 Task: Assign Issue Issue0000000215 to Sprint Sprint0000000129 in Scrum Project Project0000000043 in Jira. Assign Issue Issue0000000216 to Sprint Sprint0000000130 in Scrum Project Project0000000044 in Jira. Assign Issue Issue0000000217 to Sprint Sprint0000000130 in Scrum Project Project0000000044 in Jira. Assign Issue Issue0000000218 to Sprint Sprint0000000131 in Scrum Project Project0000000044 in Jira. Assign Issue Issue0000000219 to Sprint Sprint0000000131 in Scrum Project Project0000000044 in Jira
Action: Mouse moved to (1269, 604)
Screenshot: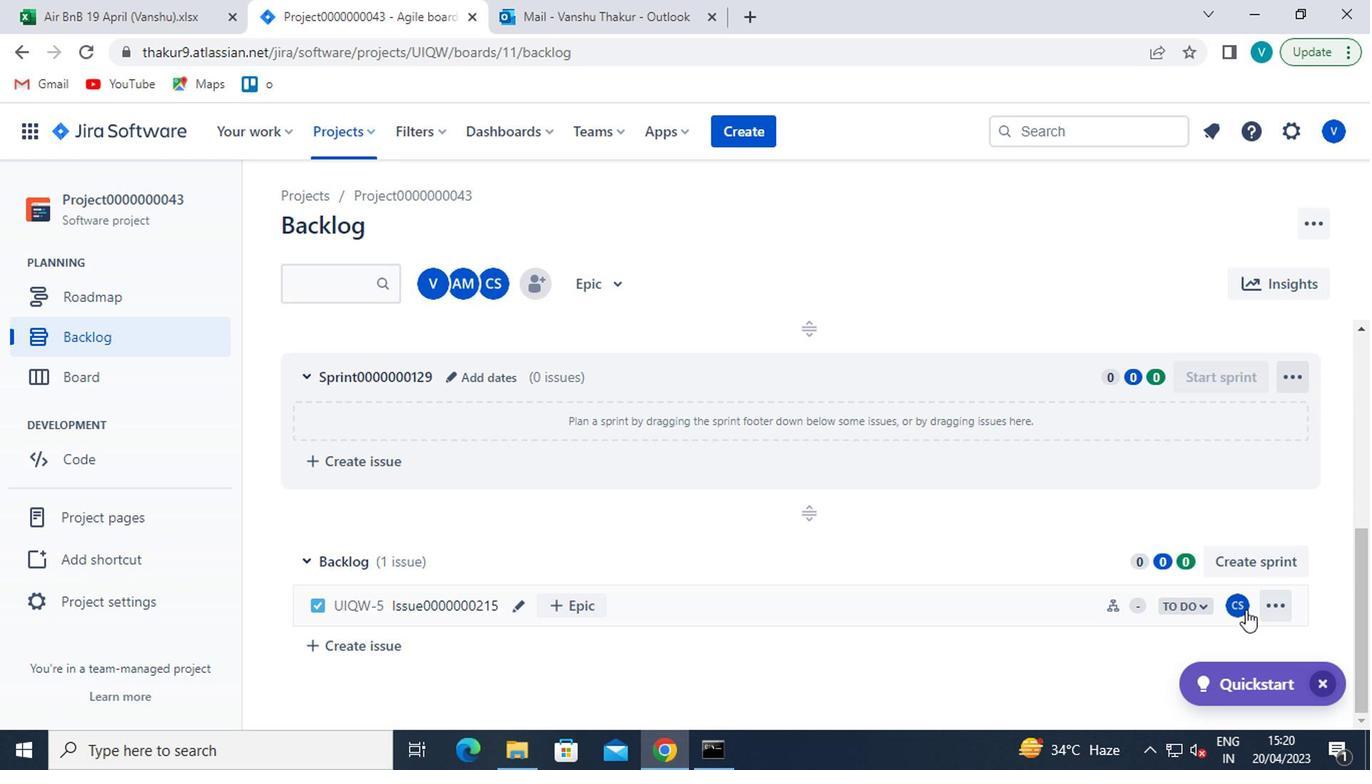
Action: Mouse pressed left at (1269, 604)
Screenshot: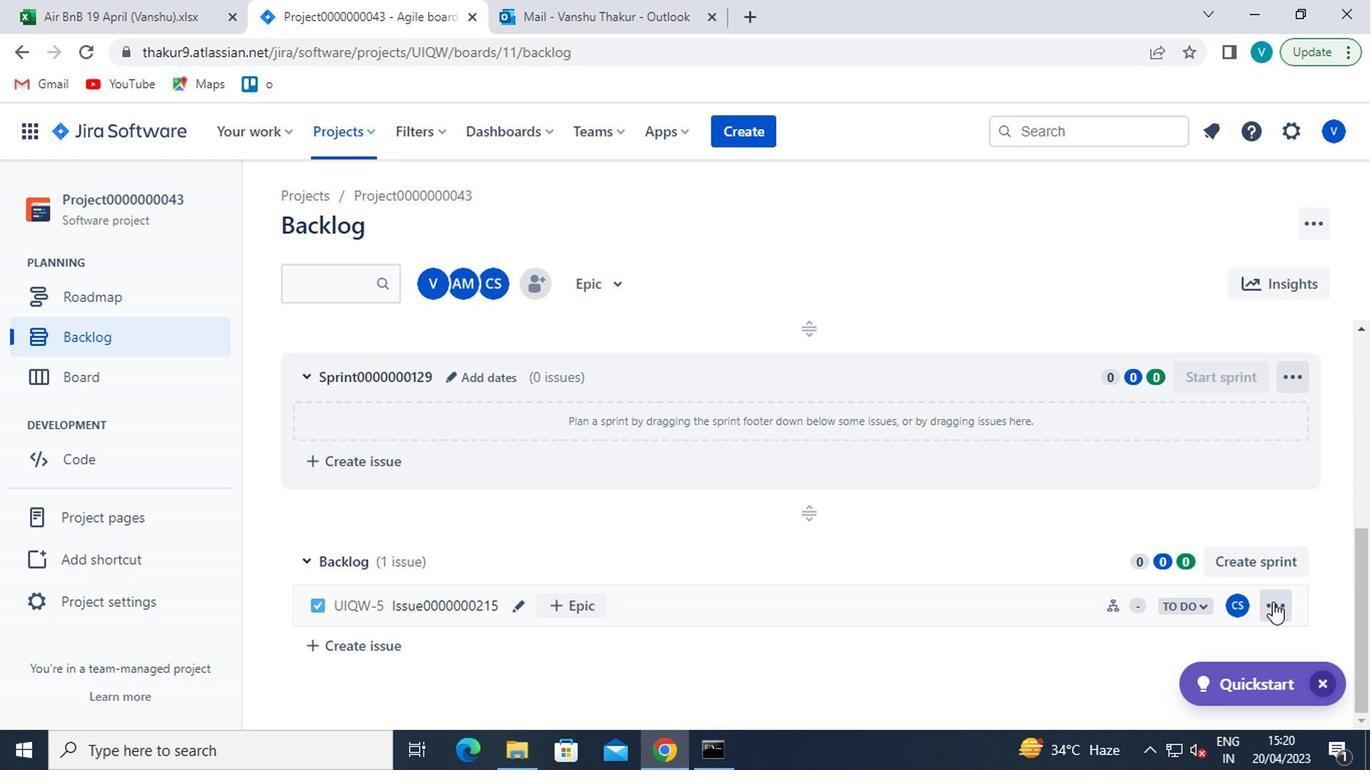 
Action: Mouse moved to (1242, 529)
Screenshot: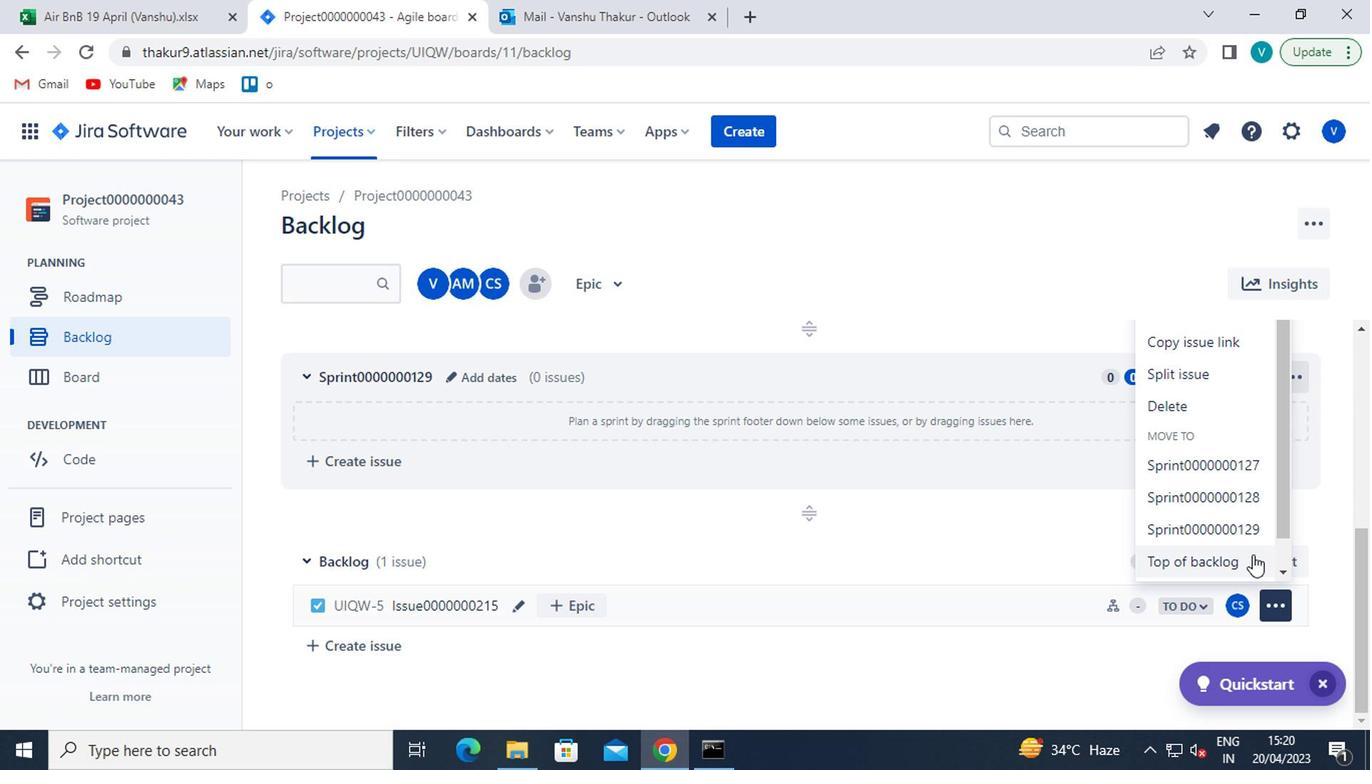 
Action: Mouse pressed left at (1242, 529)
Screenshot: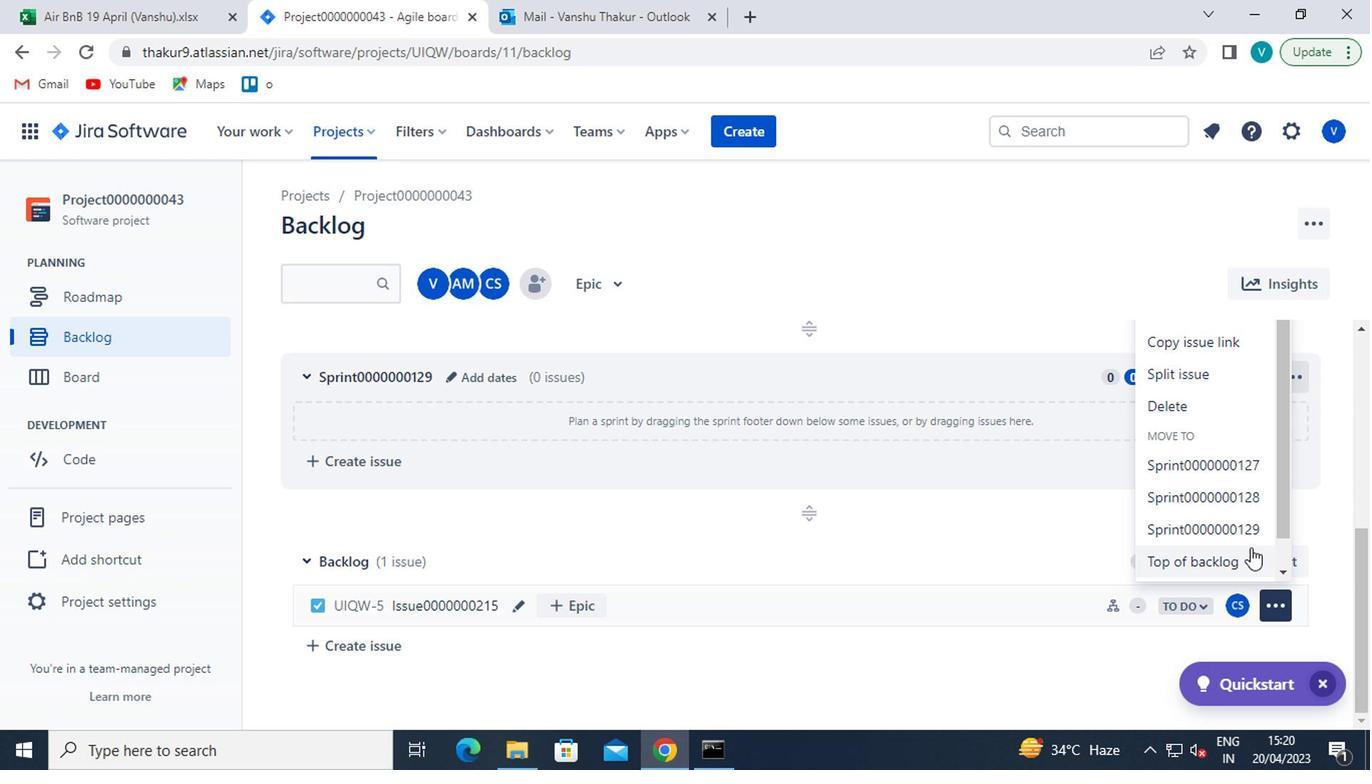 
Action: Mouse moved to (352, 134)
Screenshot: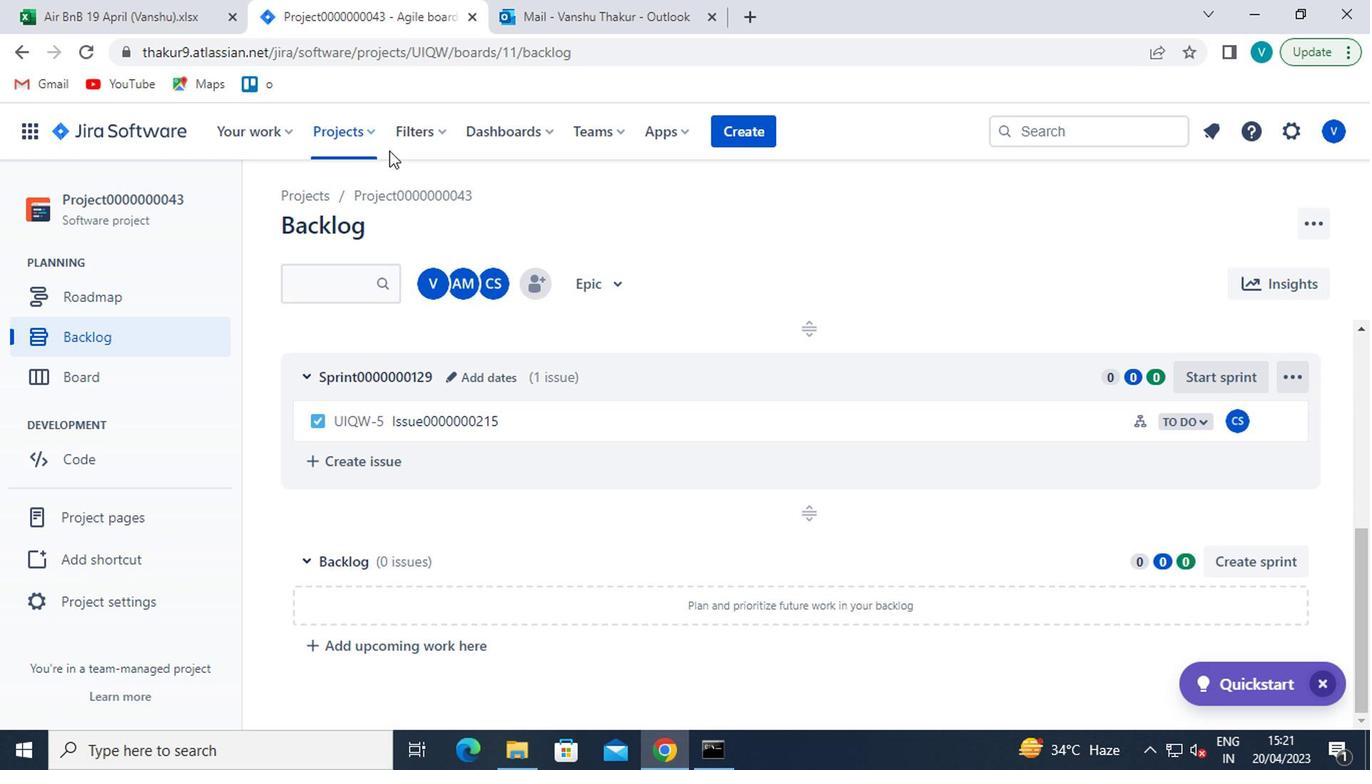 
Action: Mouse pressed left at (352, 134)
Screenshot: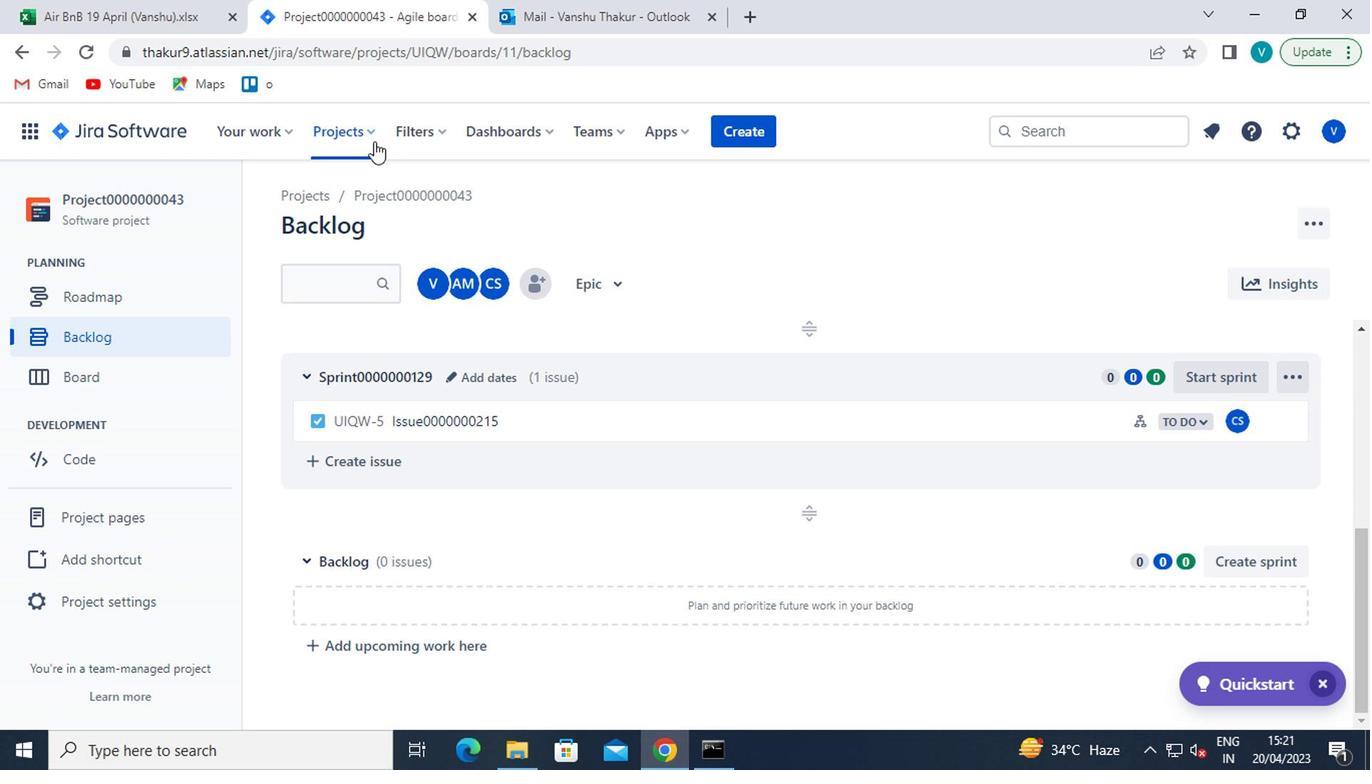 
Action: Mouse moved to (427, 259)
Screenshot: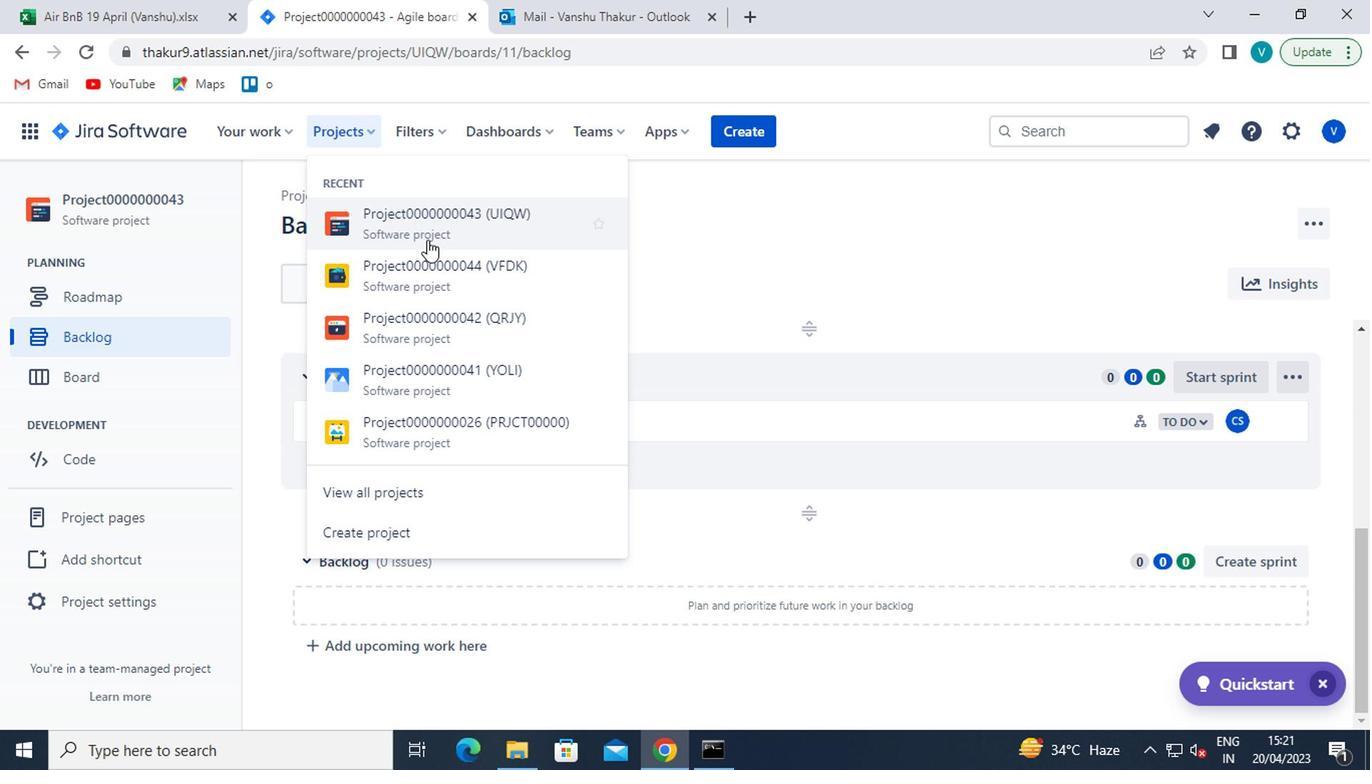 
Action: Mouse pressed left at (427, 259)
Screenshot: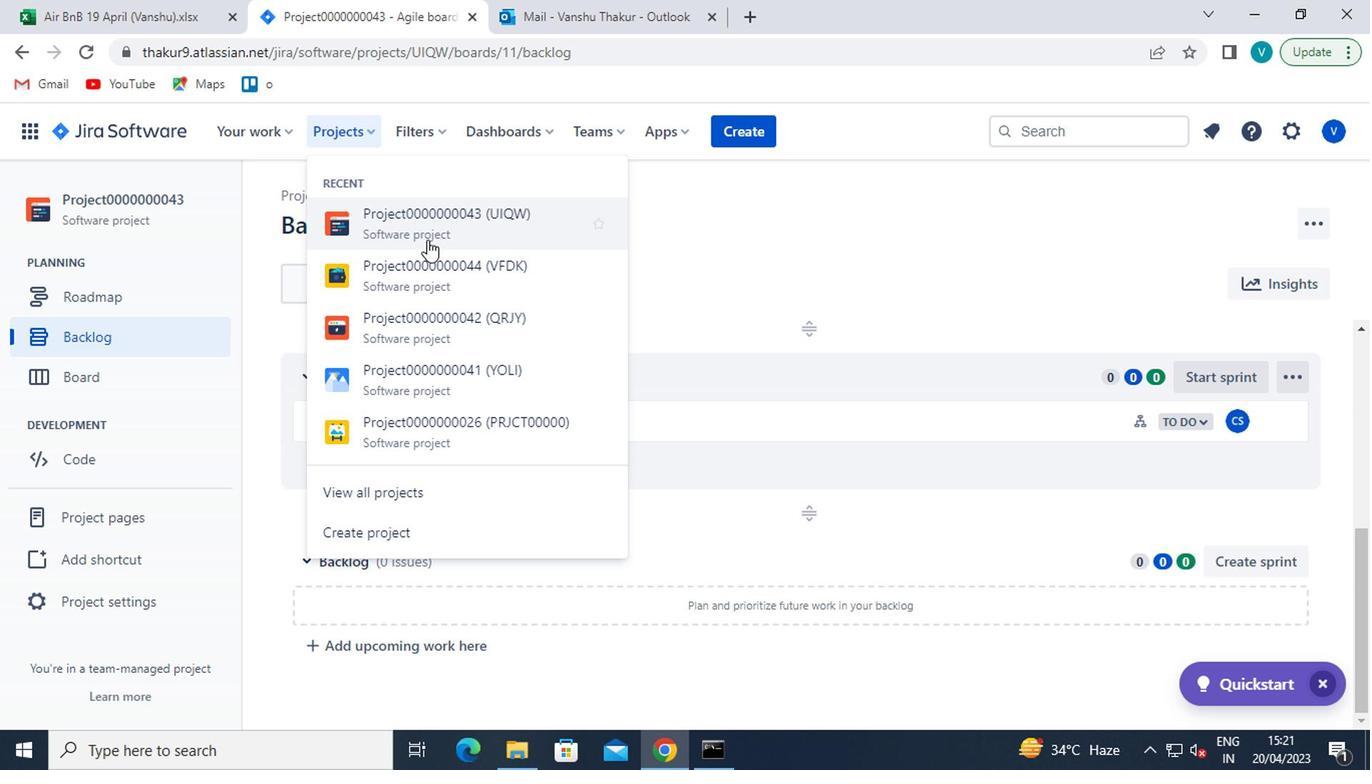 
Action: Mouse moved to (113, 332)
Screenshot: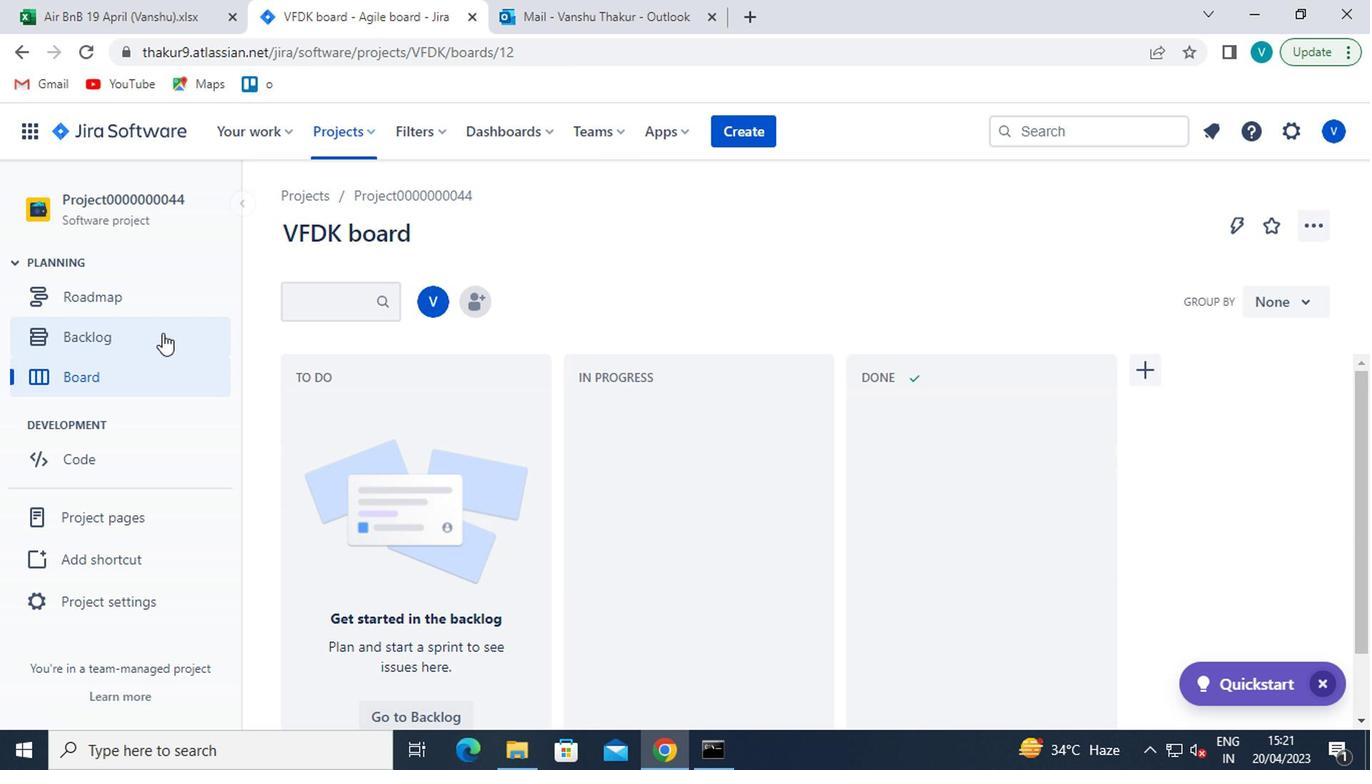 
Action: Mouse pressed left at (113, 332)
Screenshot: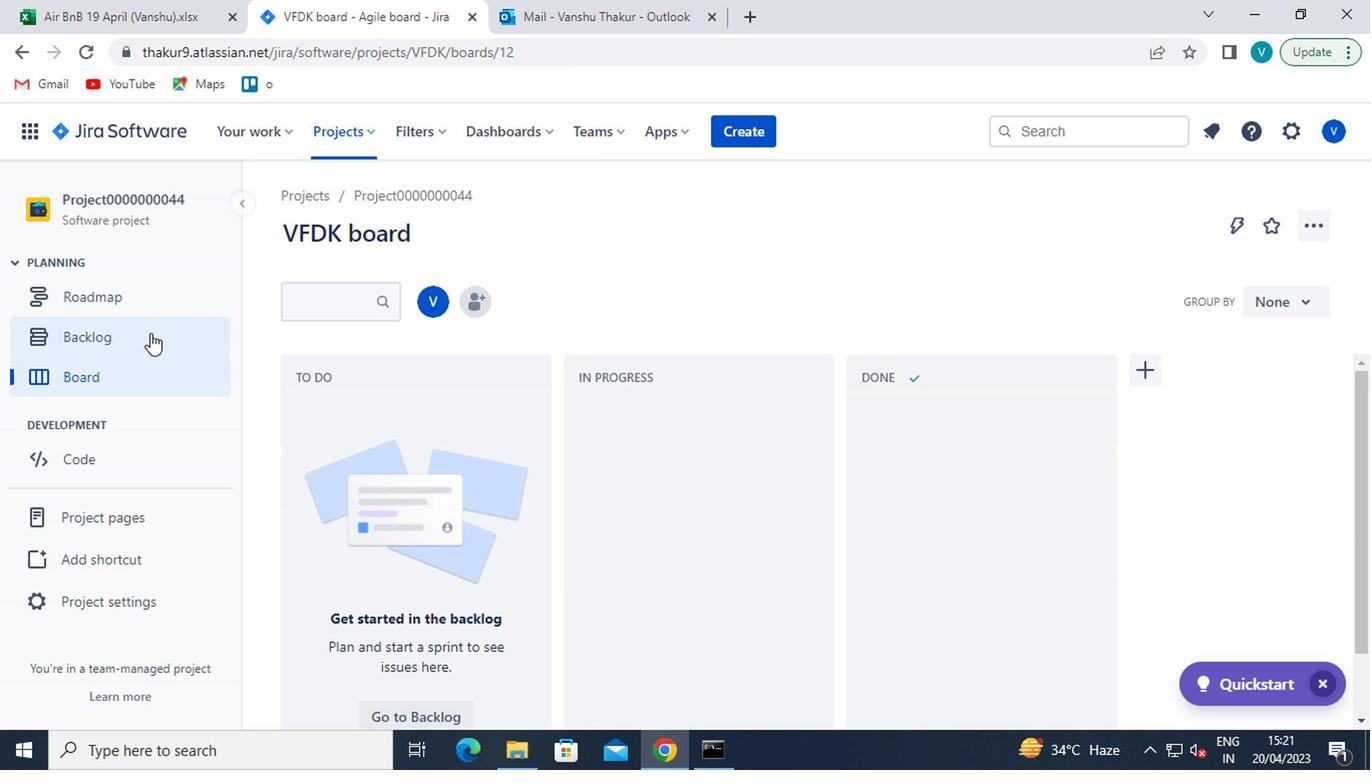 
Action: Mouse moved to (411, 393)
Screenshot: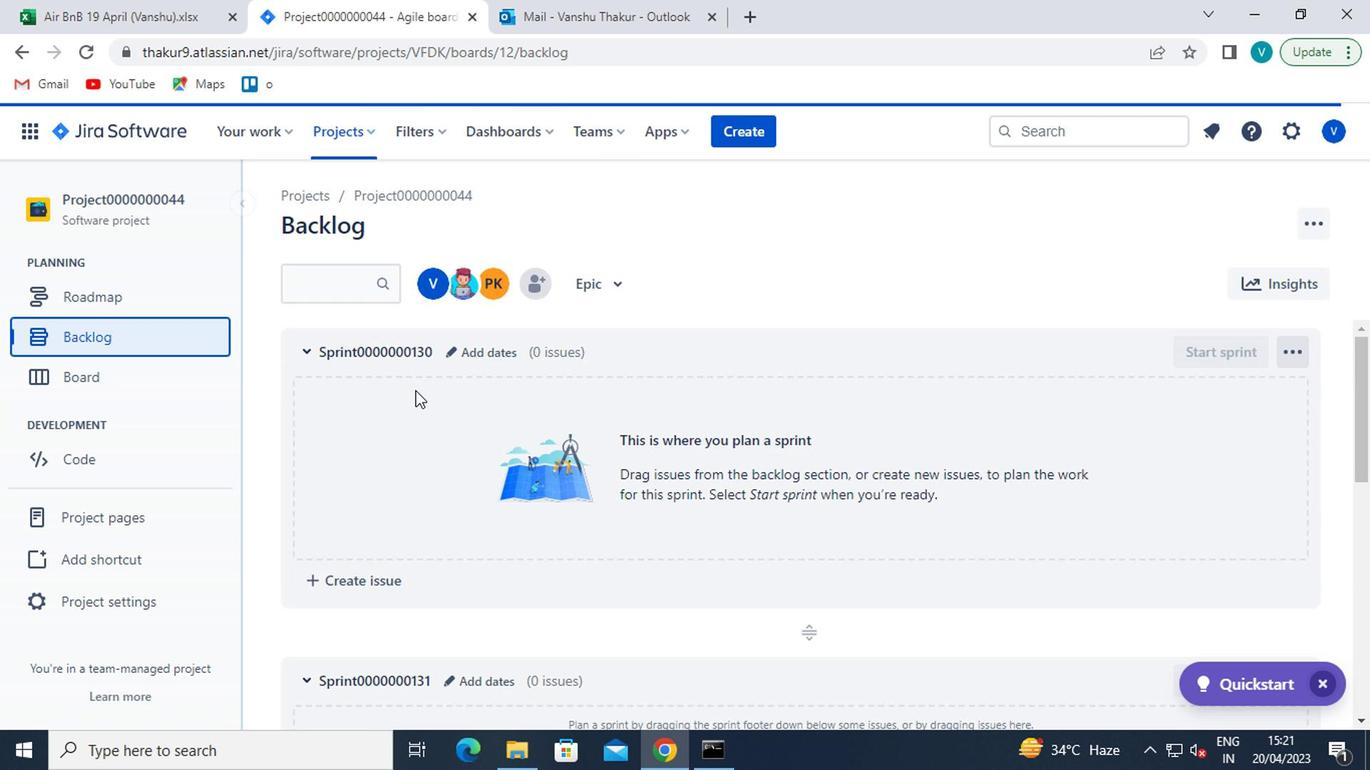 
Action: Mouse scrolled (411, 392) with delta (0, 0)
Screenshot: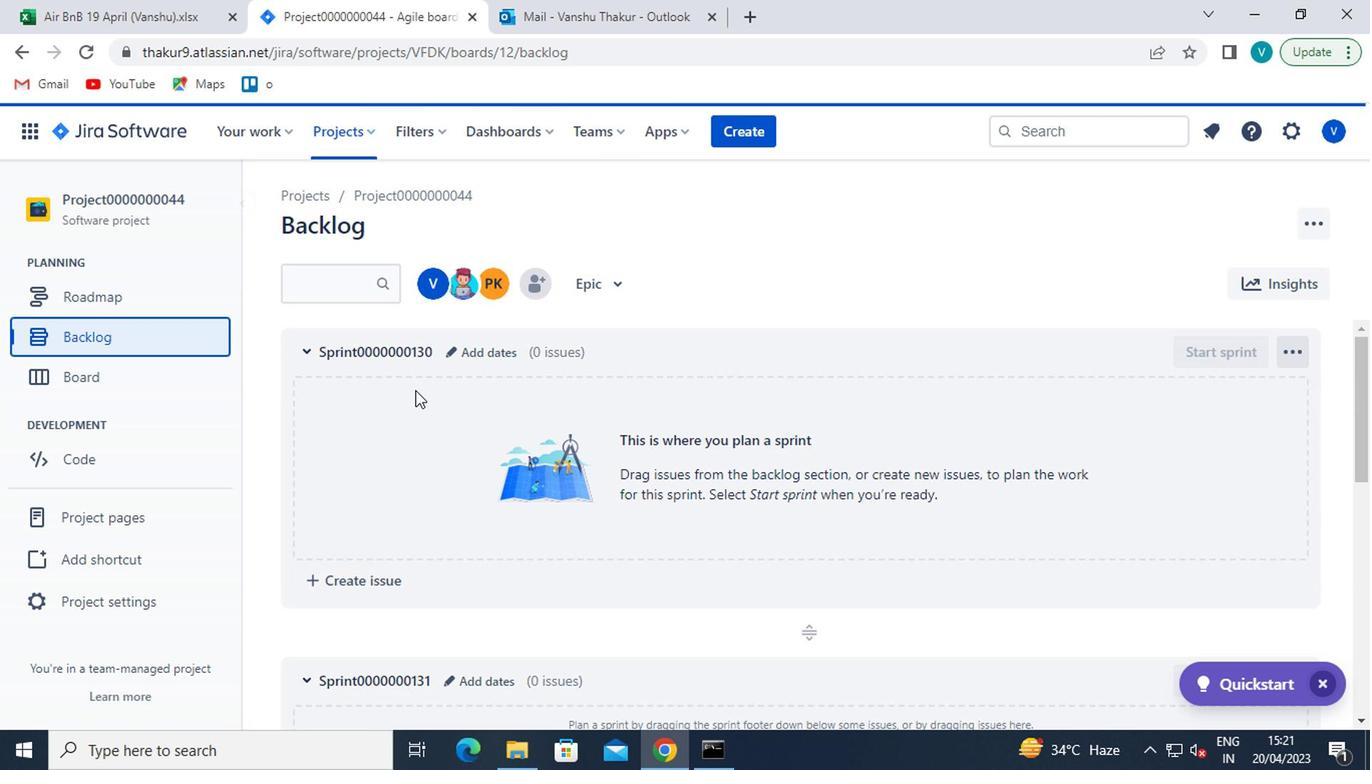 
Action: Mouse moved to (413, 395)
Screenshot: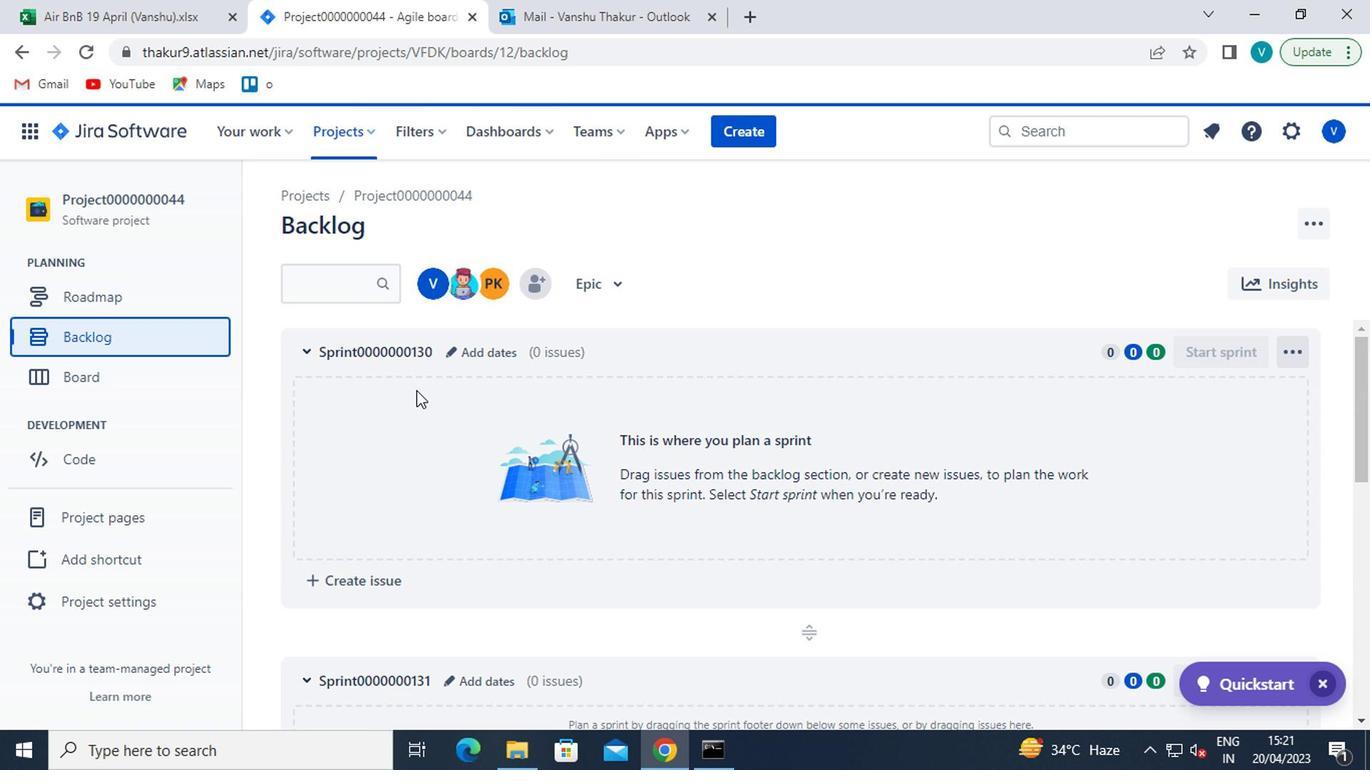 
Action: Mouse scrolled (413, 394) with delta (0, 0)
Screenshot: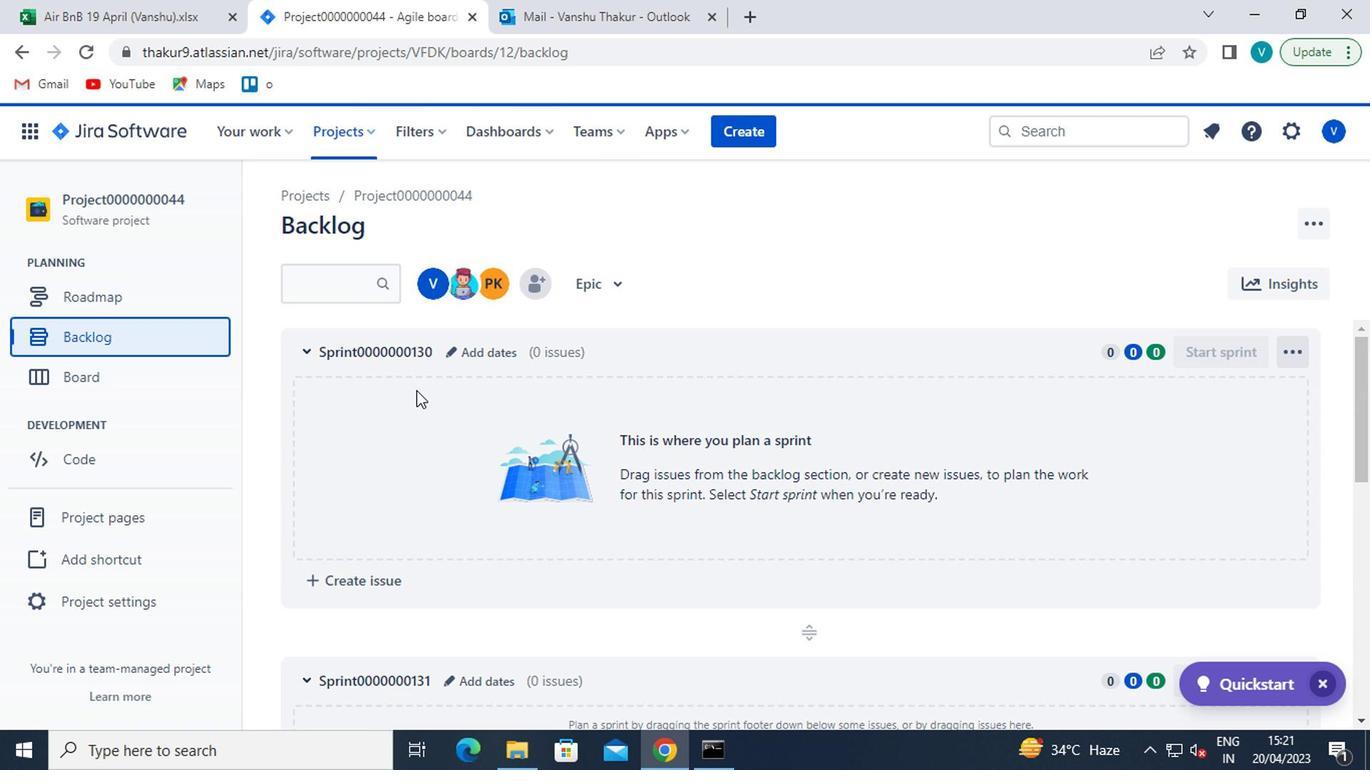 
Action: Mouse moved to (414, 396)
Screenshot: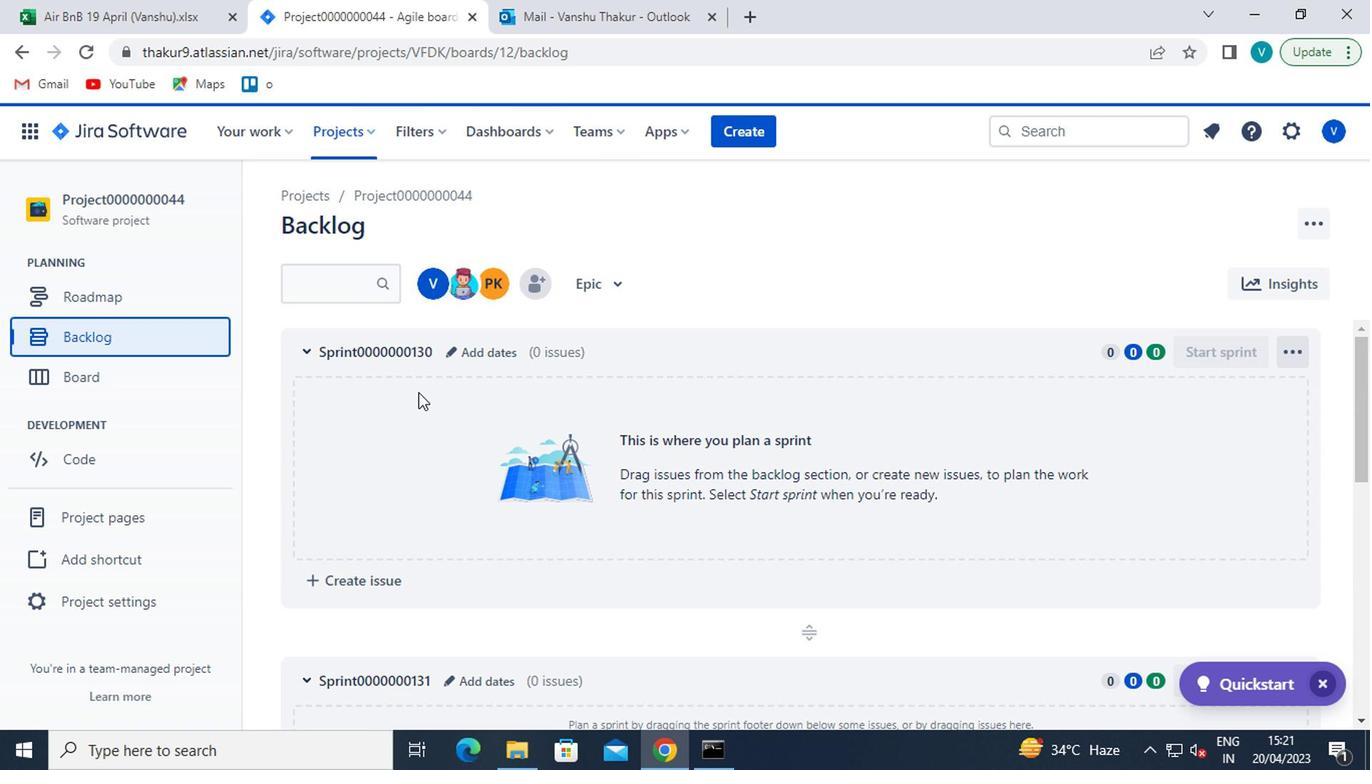 
Action: Mouse scrolled (414, 395) with delta (0, 0)
Screenshot: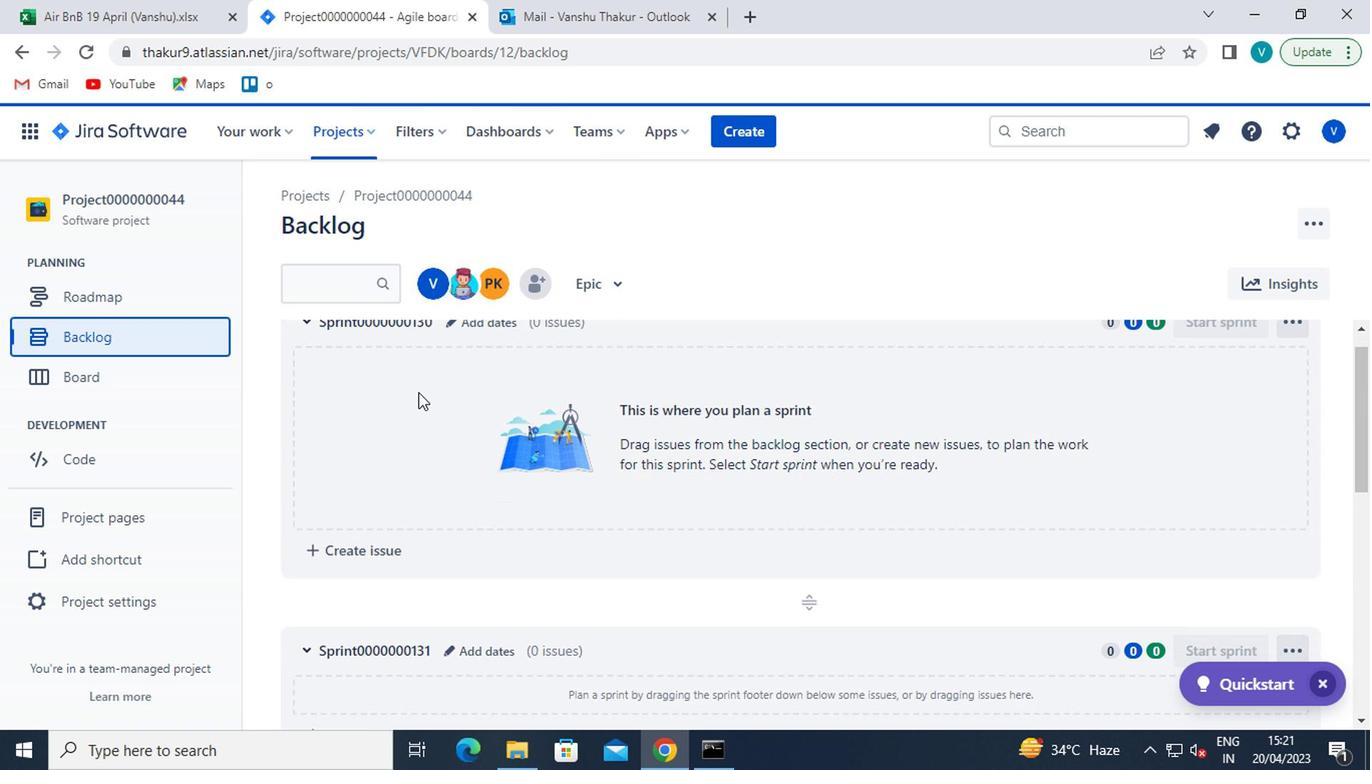 
Action: Mouse scrolled (414, 395) with delta (0, 0)
Screenshot: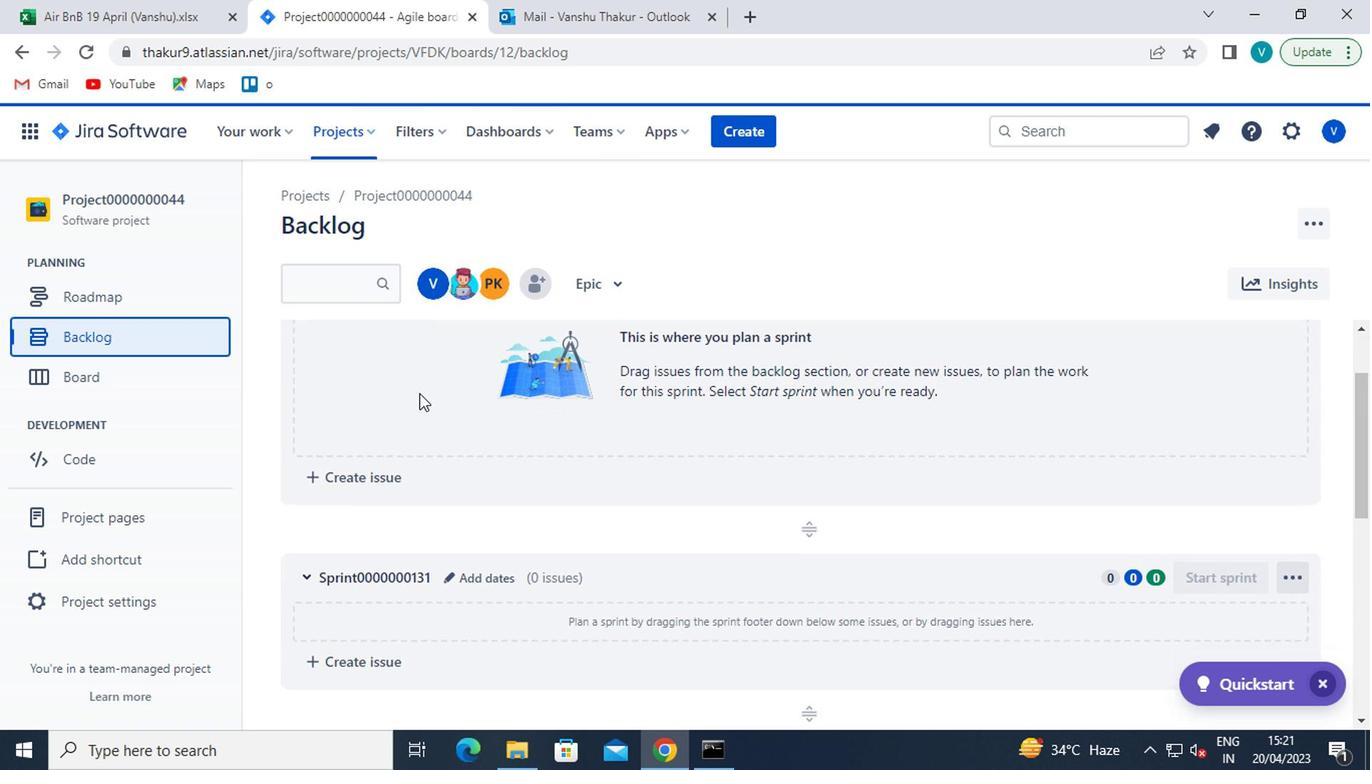 
Action: Mouse moved to (416, 396)
Screenshot: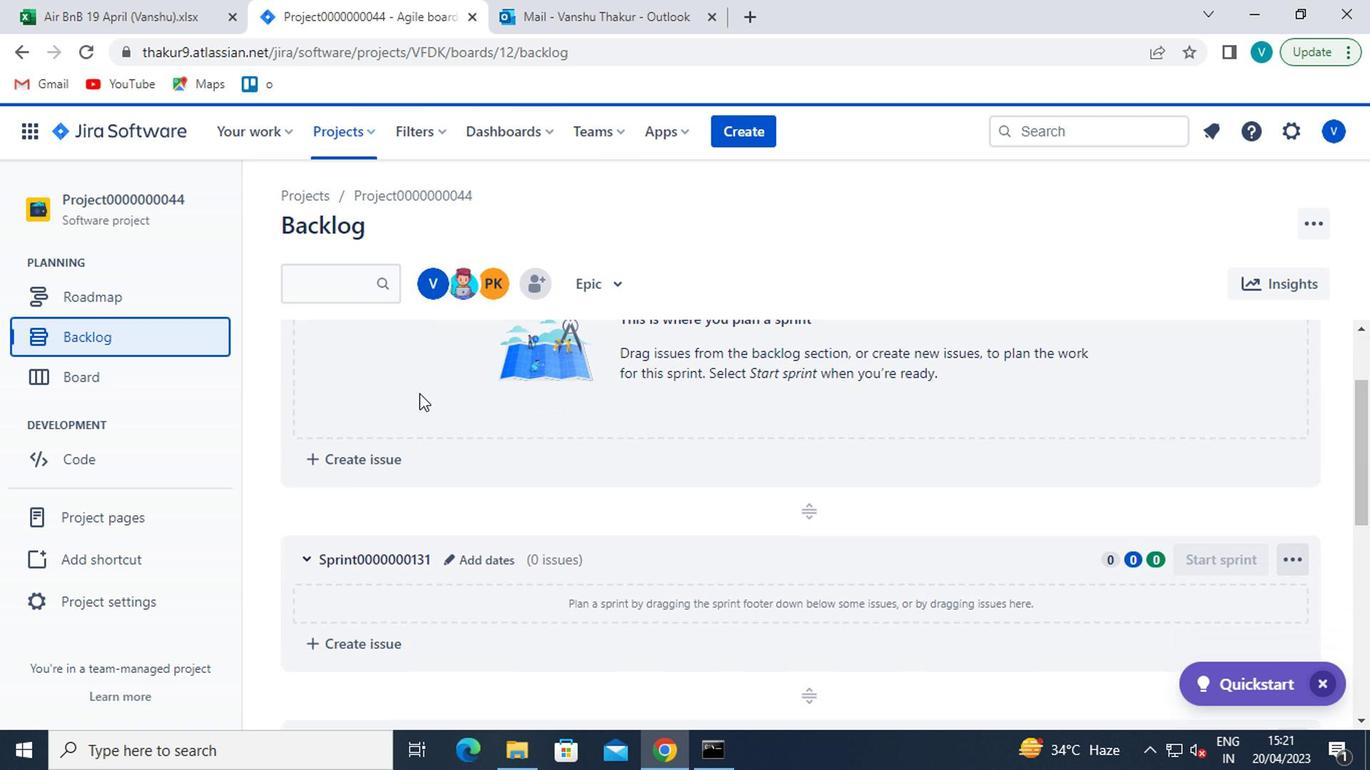 
Action: Mouse scrolled (416, 395) with delta (0, 0)
Screenshot: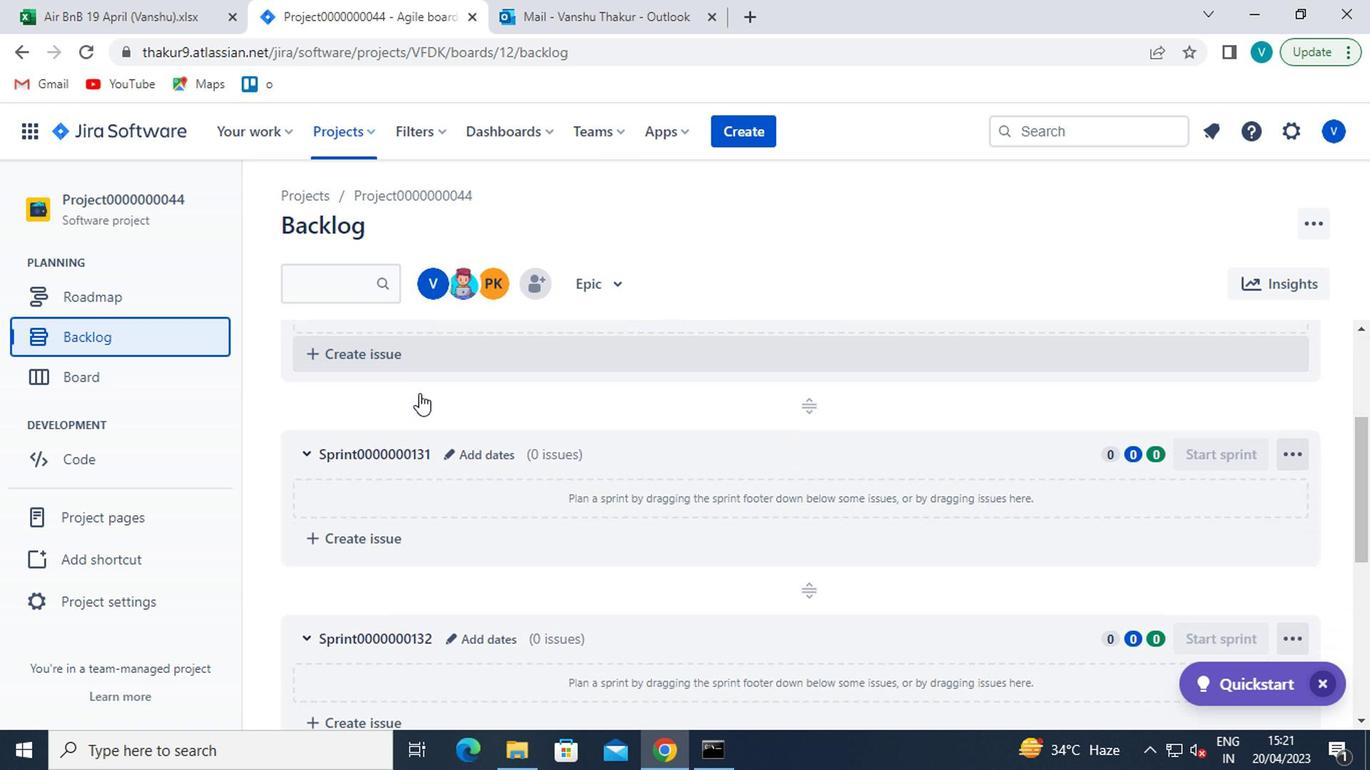 
Action: Mouse scrolled (416, 395) with delta (0, 0)
Screenshot: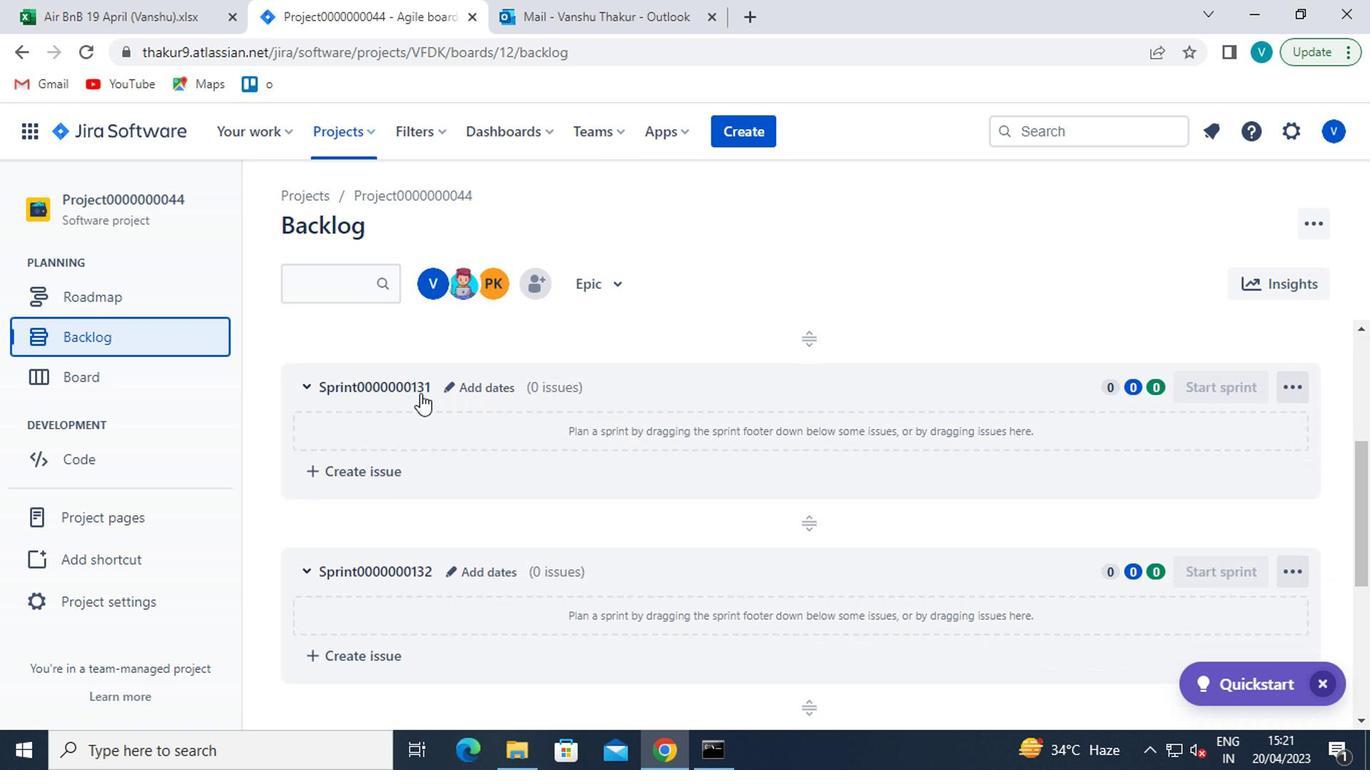 
Action: Mouse scrolled (416, 395) with delta (0, 0)
Screenshot: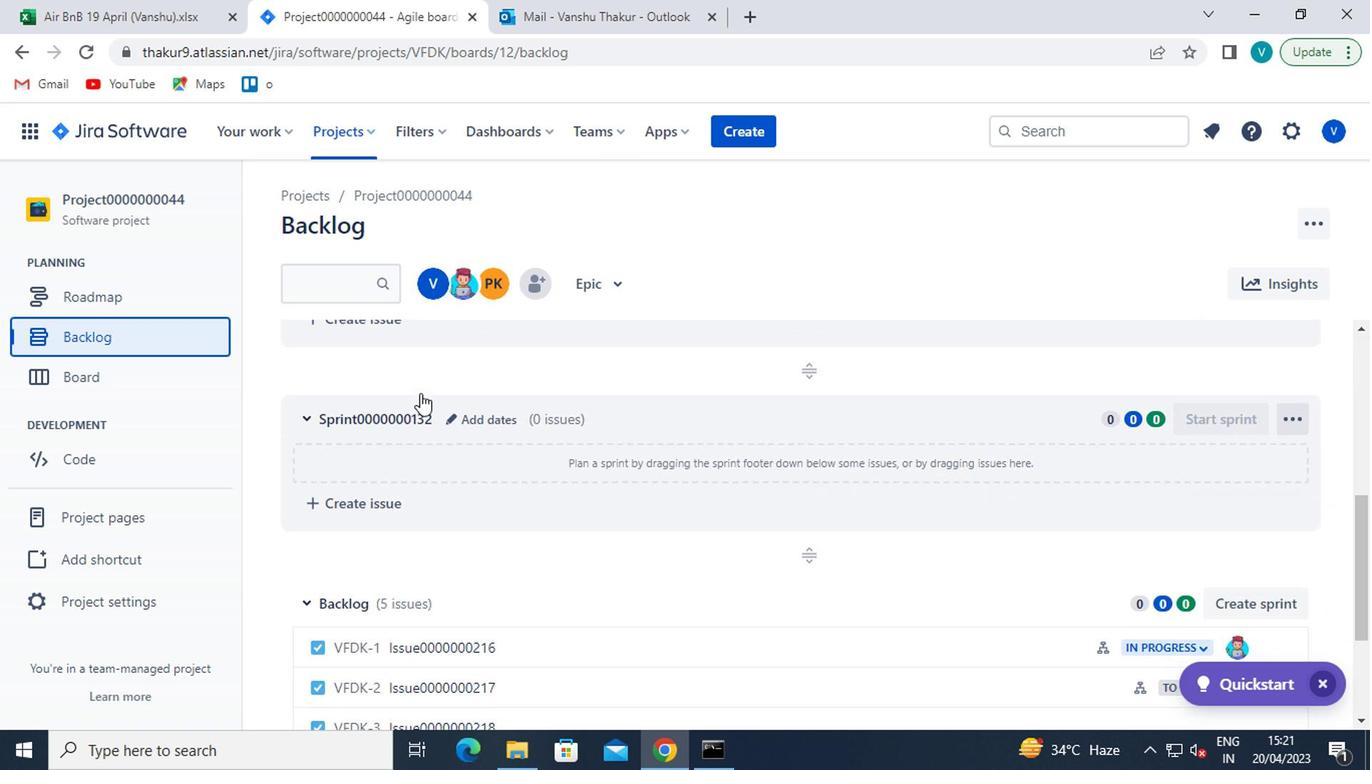 
Action: Mouse moved to (1276, 446)
Screenshot: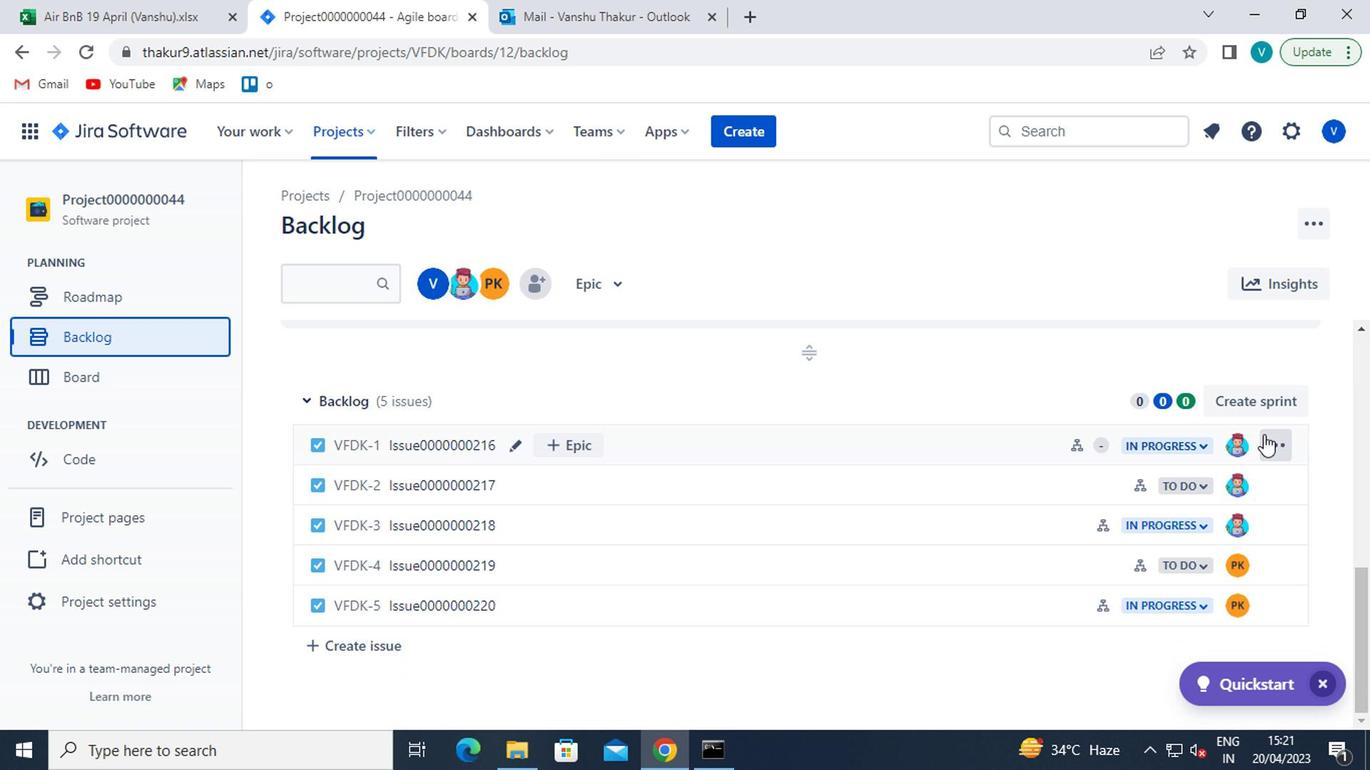 
Action: Mouse pressed left at (1276, 446)
Screenshot: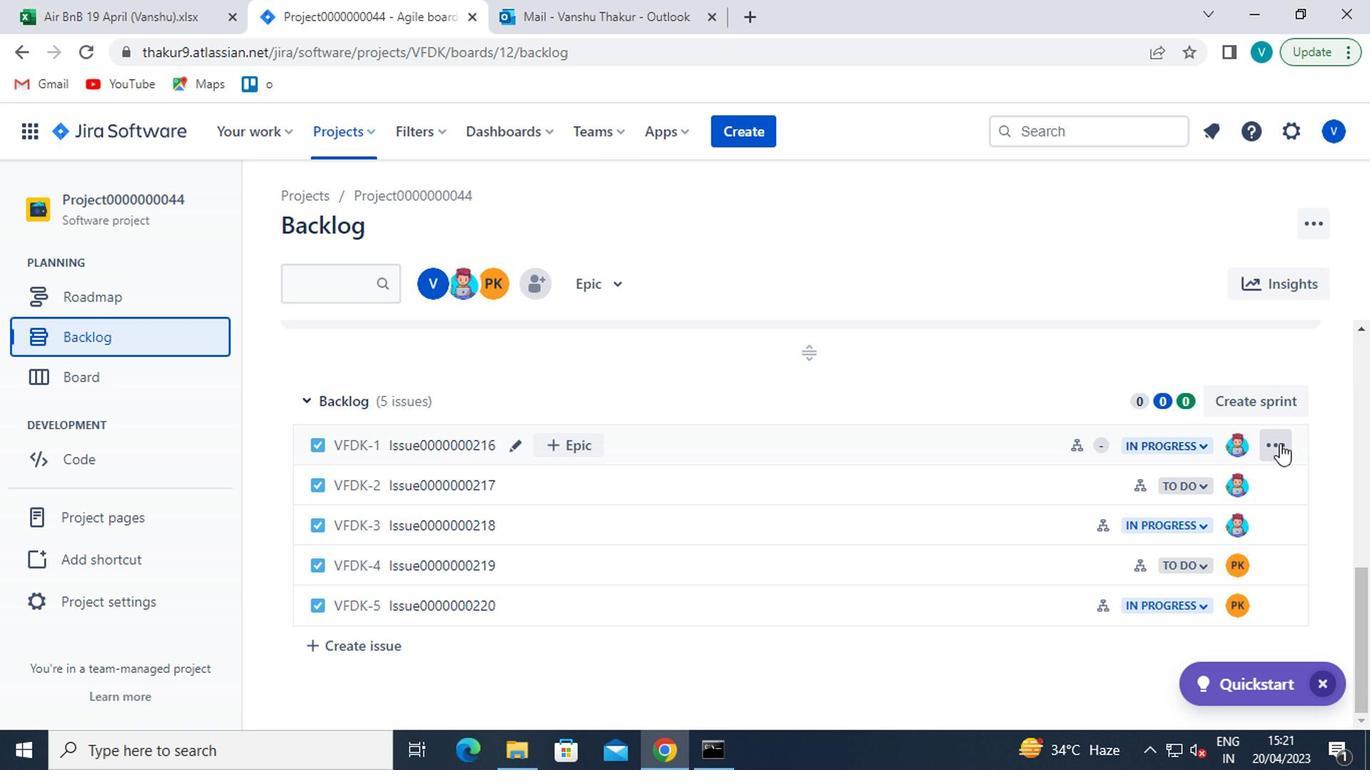 
Action: Mouse moved to (1244, 385)
Screenshot: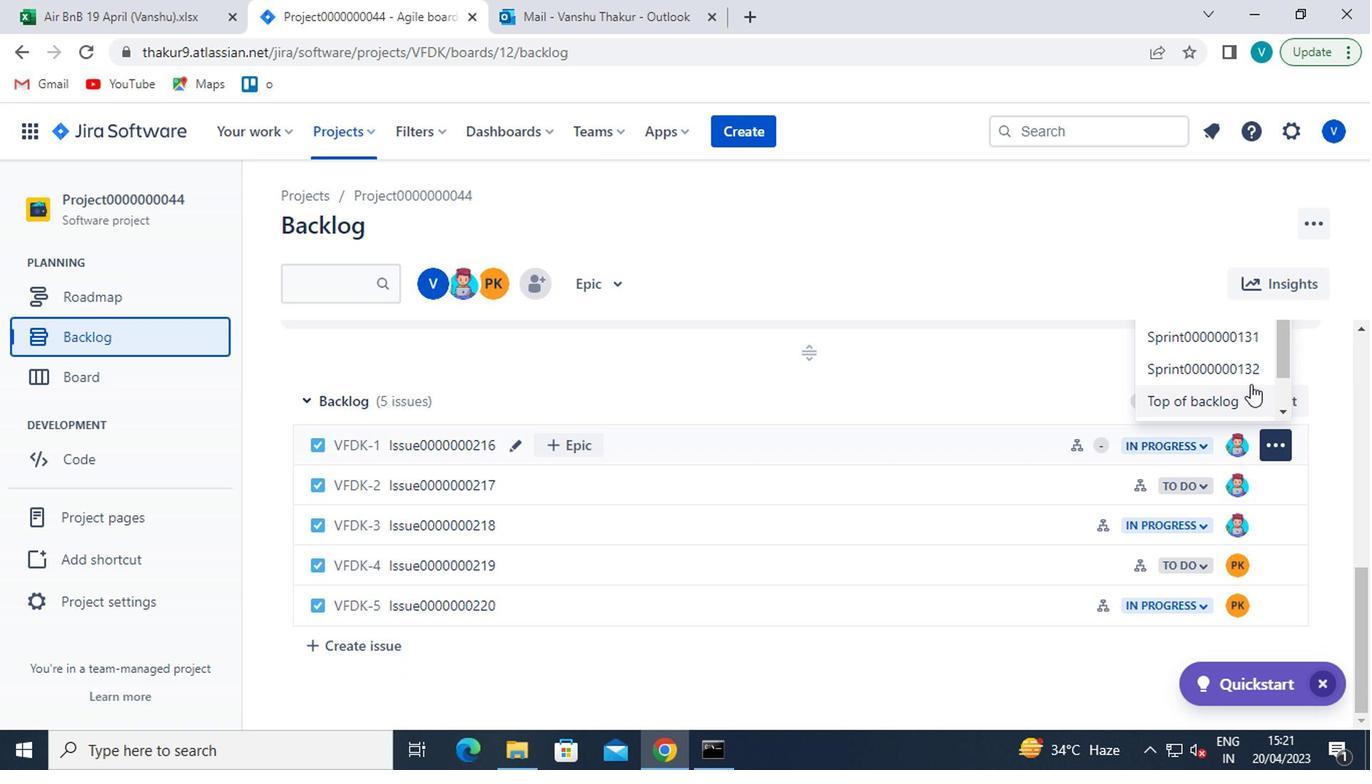 
Action: Mouse scrolled (1244, 386) with delta (0, 0)
Screenshot: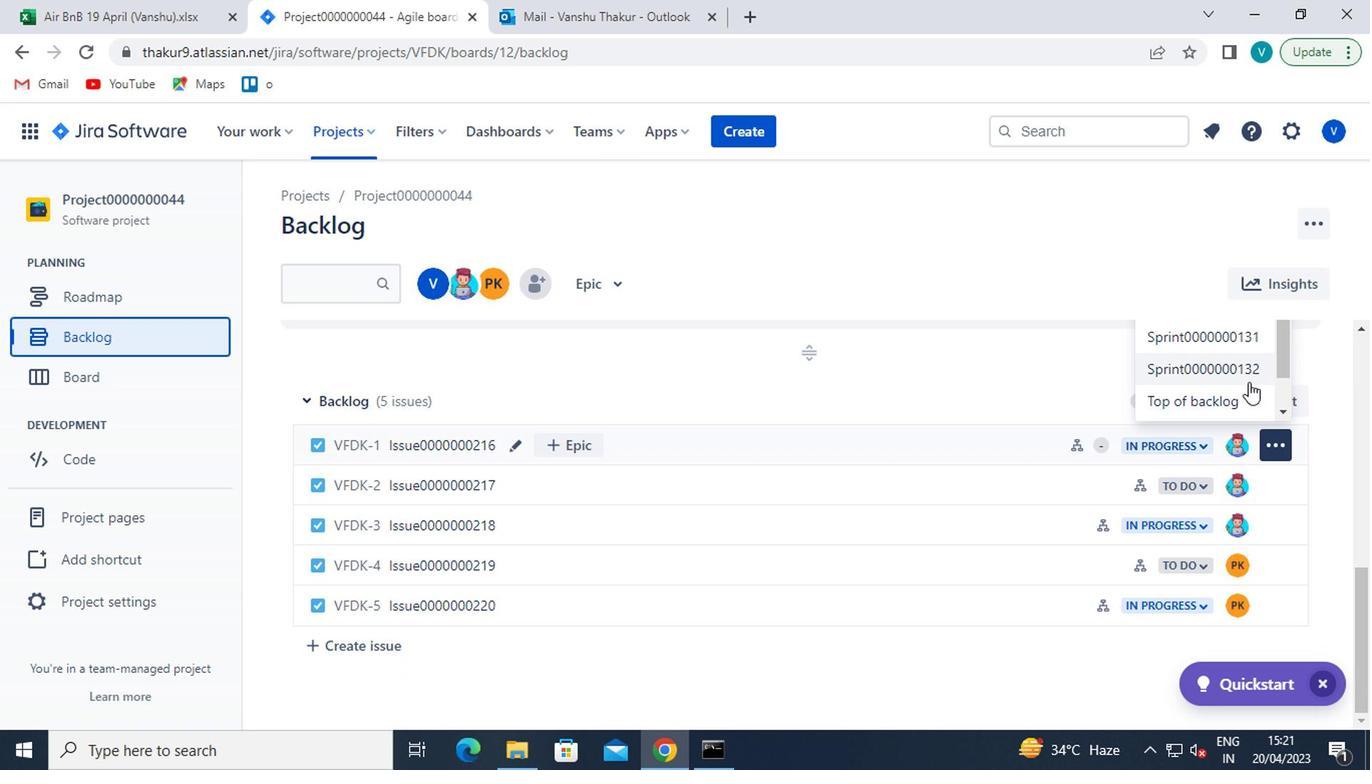 
Action: Mouse moved to (1234, 405)
Screenshot: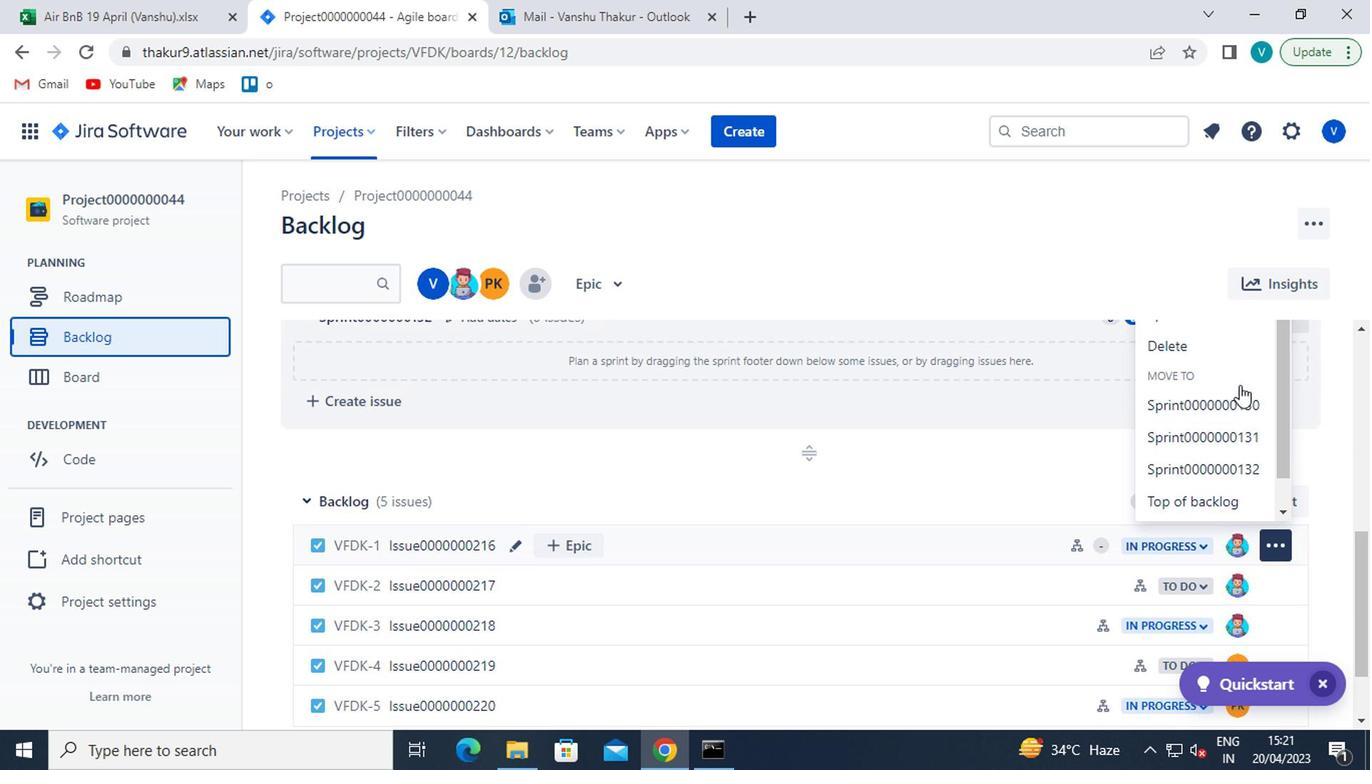 
Action: Mouse pressed left at (1234, 405)
Screenshot: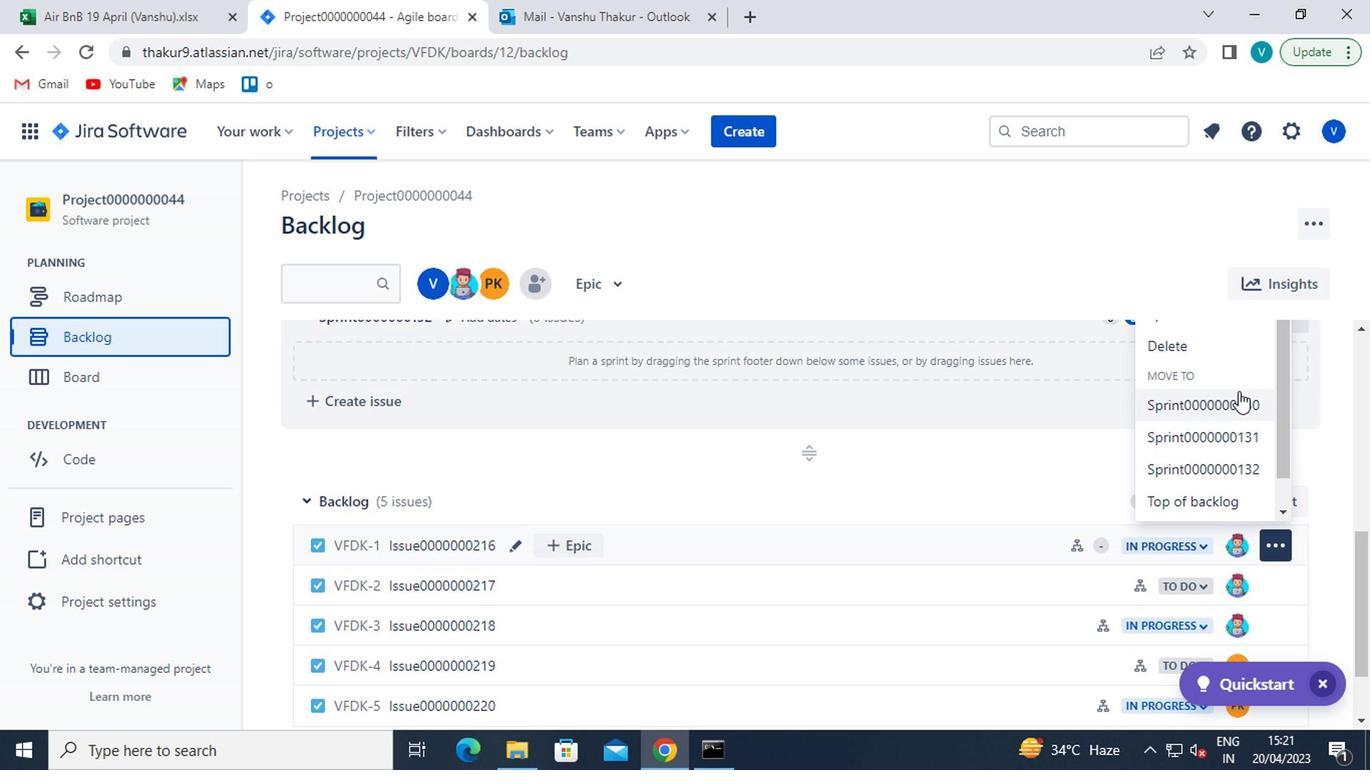 
Action: Mouse moved to (1276, 549)
Screenshot: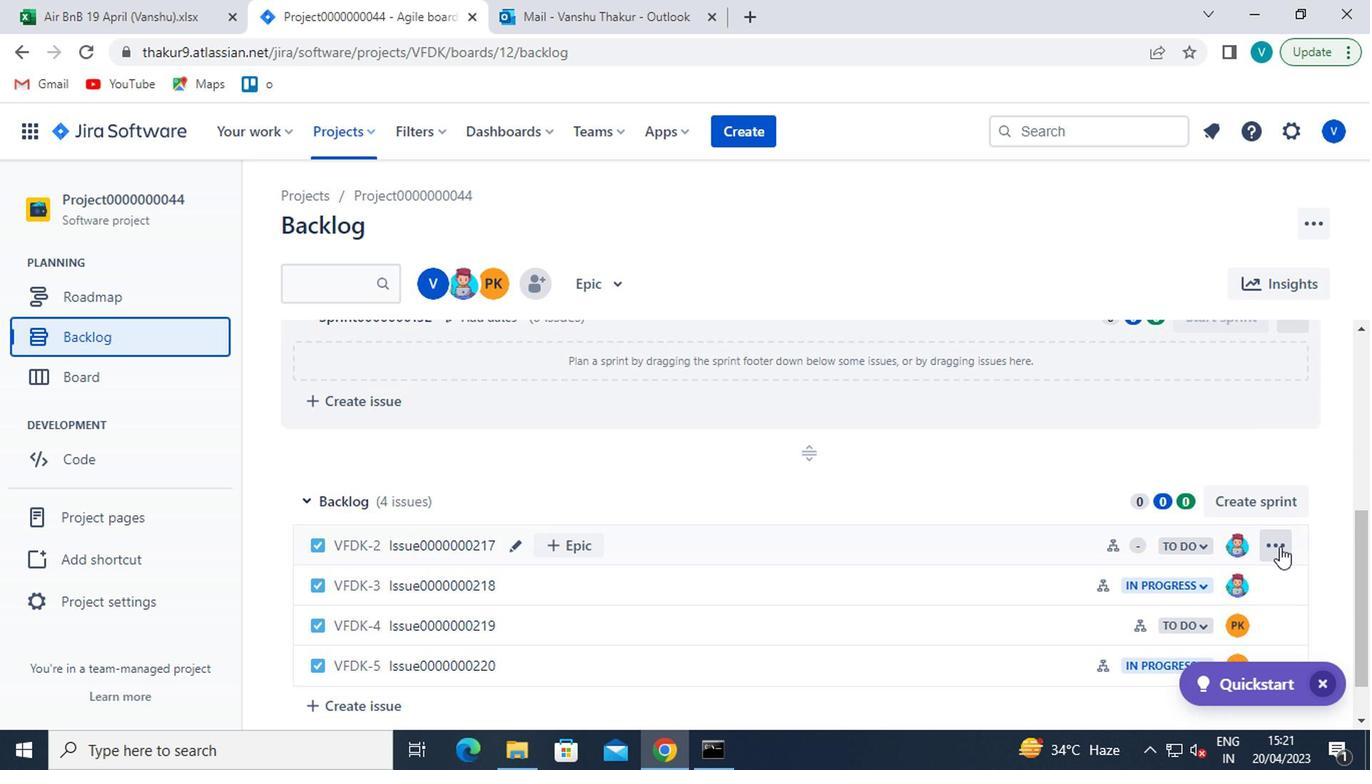 
Action: Mouse pressed left at (1276, 549)
Screenshot: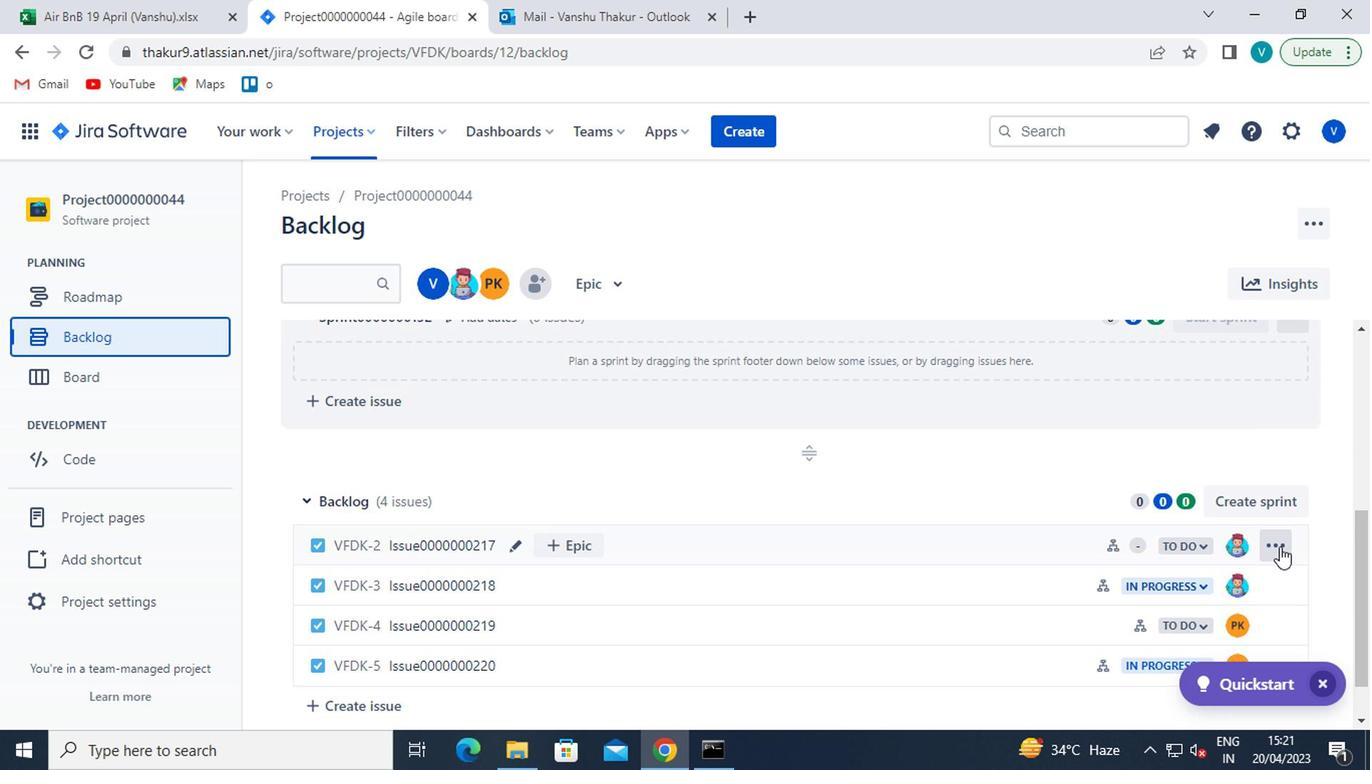 
Action: Mouse moved to (1235, 411)
Screenshot: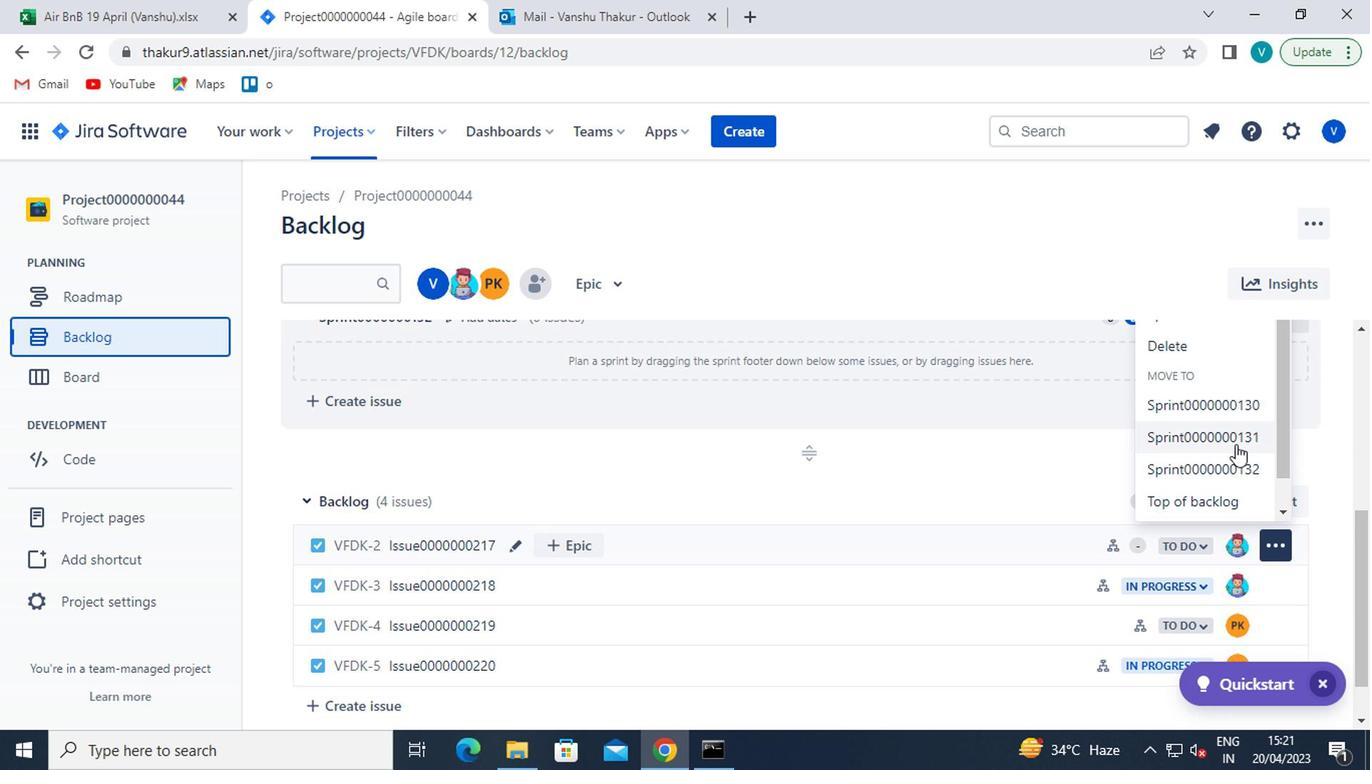 
Action: Mouse pressed left at (1235, 411)
Screenshot: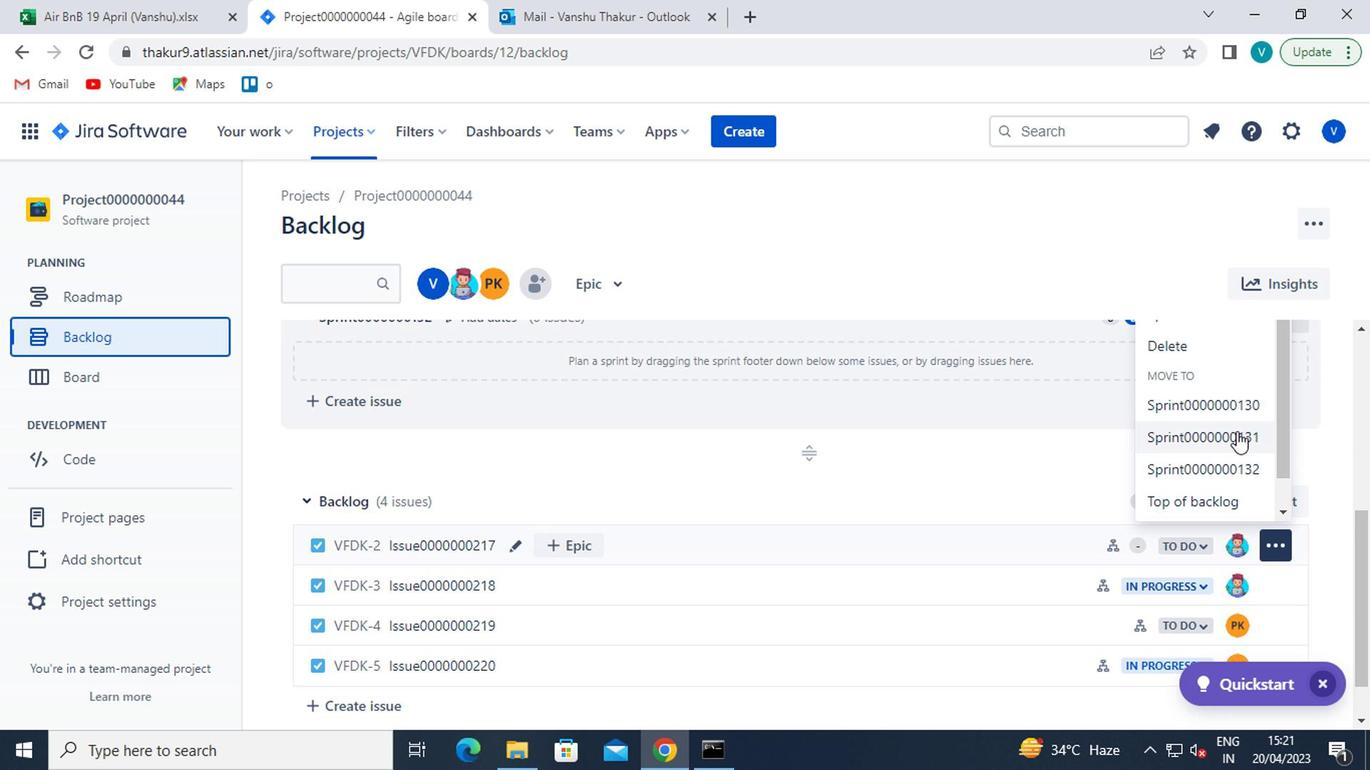 
Action: Mouse moved to (1259, 546)
Screenshot: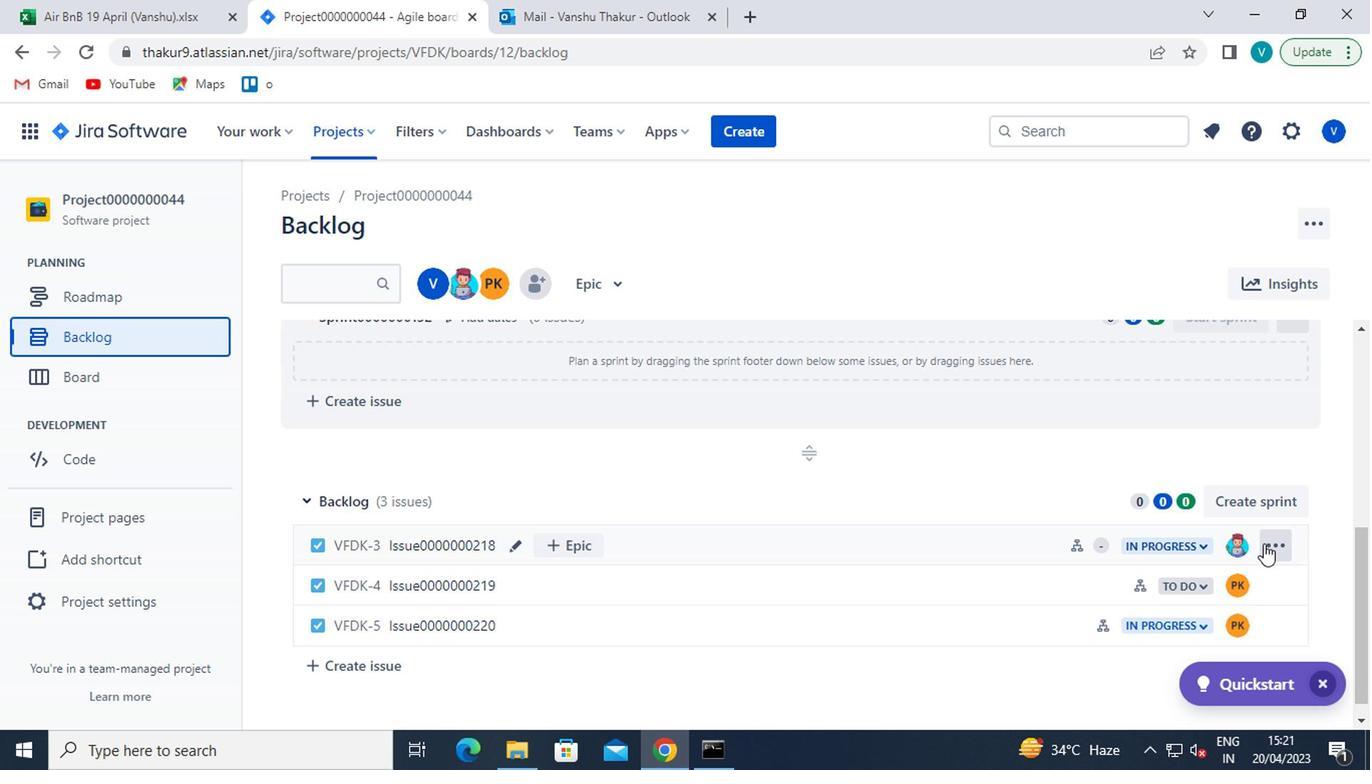 
Action: Mouse pressed left at (1259, 546)
Screenshot: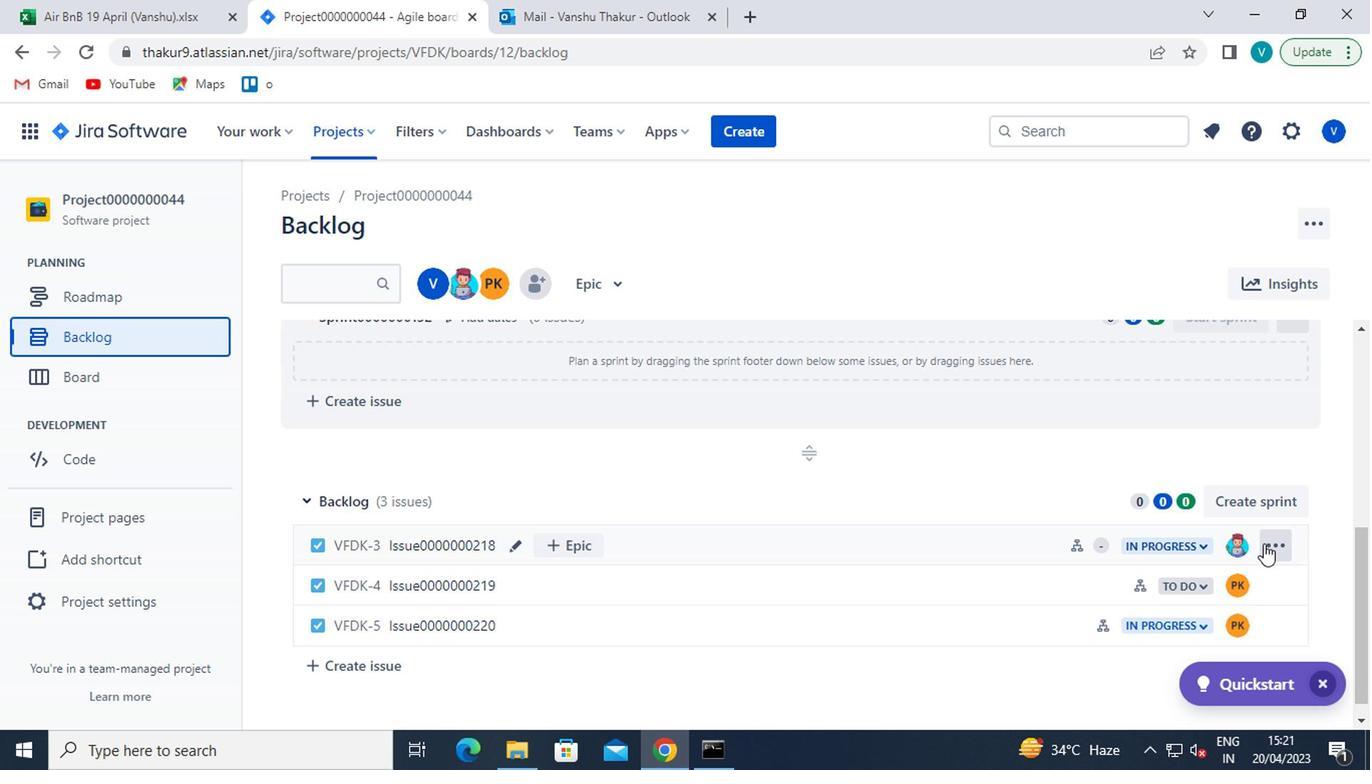 
Action: Mouse moved to (1227, 435)
Screenshot: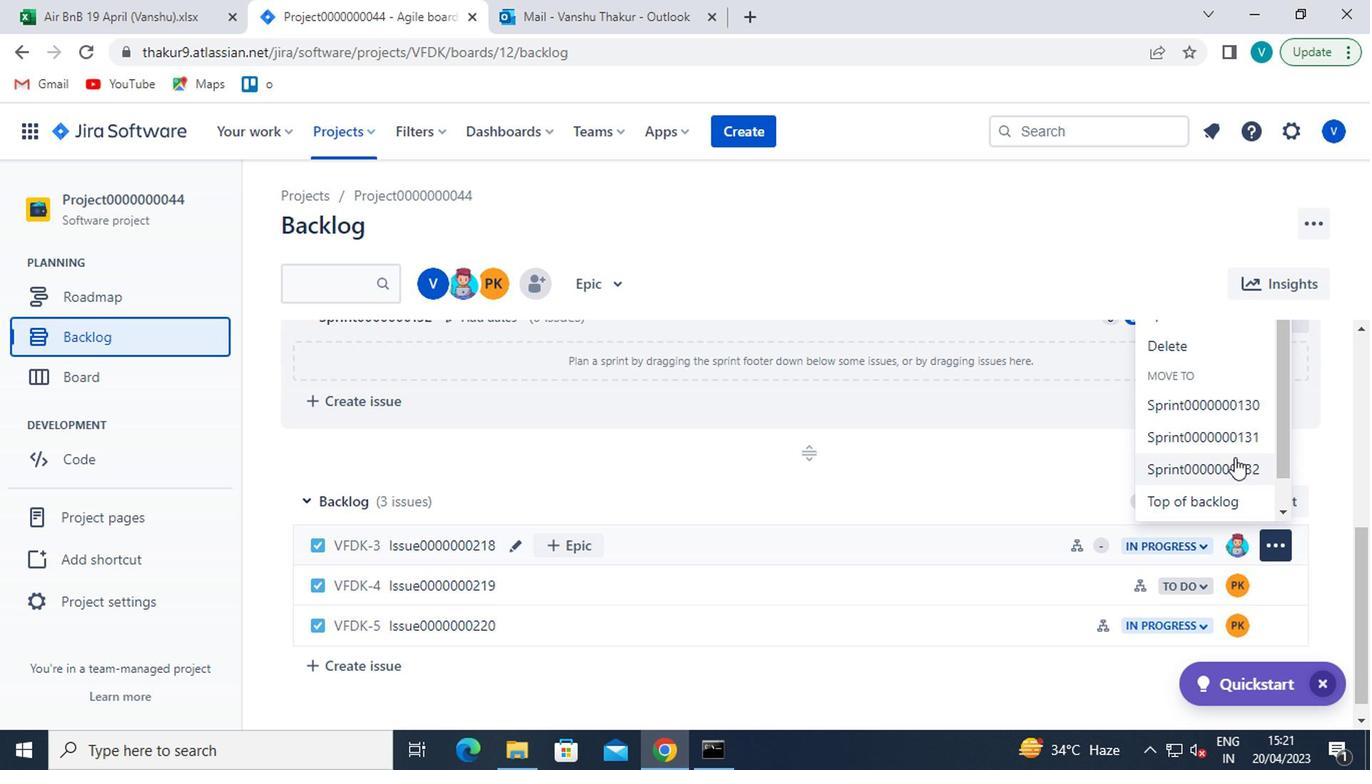 
Action: Mouse pressed left at (1227, 435)
Screenshot: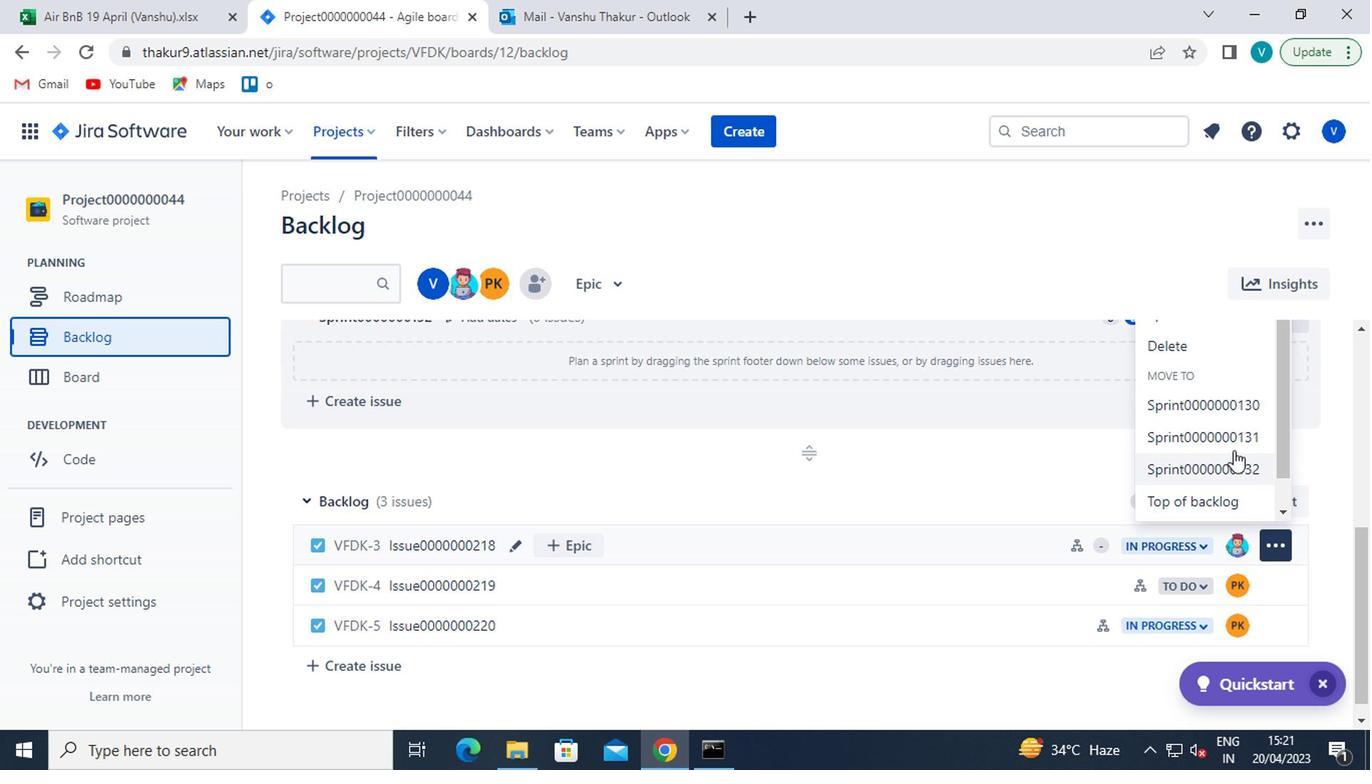 
Action: Mouse moved to (1277, 565)
Screenshot: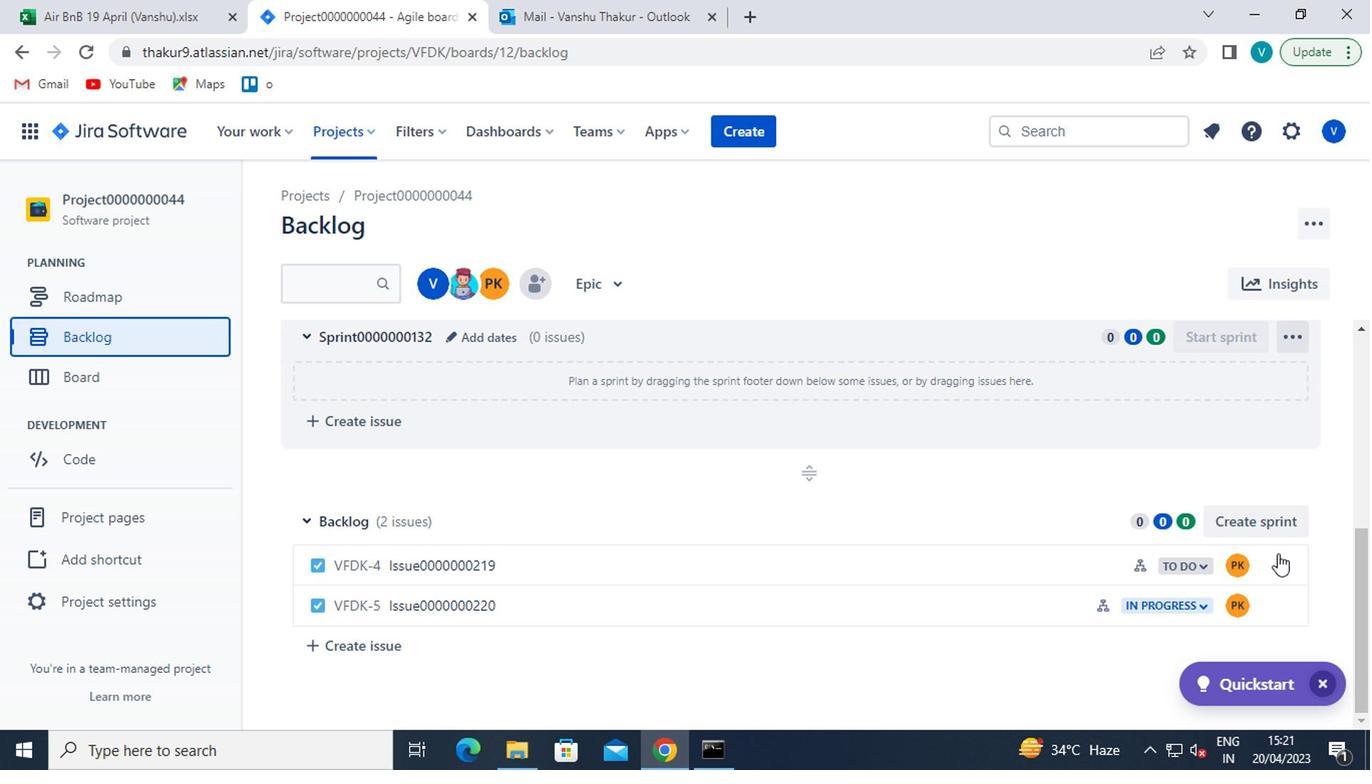 
Action: Mouse pressed left at (1277, 565)
Screenshot: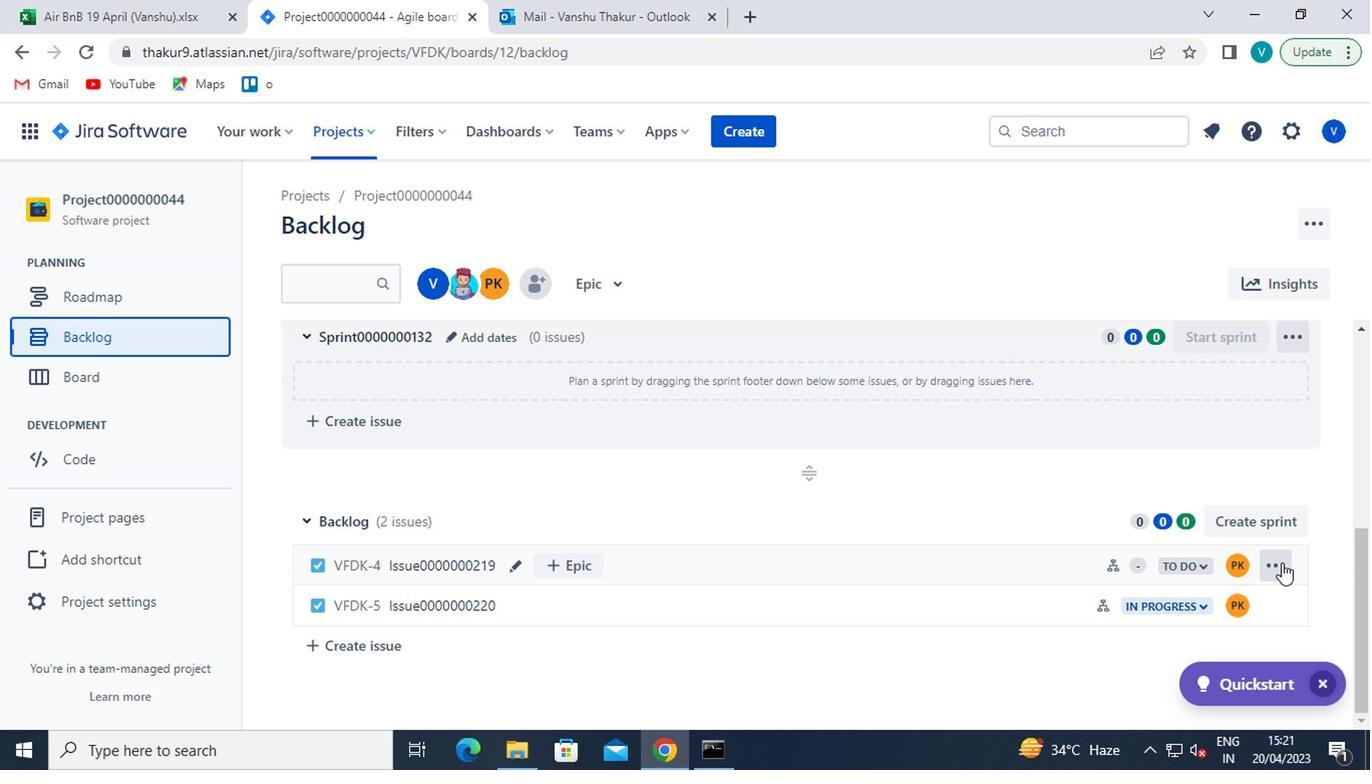 
Action: Mouse moved to (1239, 450)
Screenshot: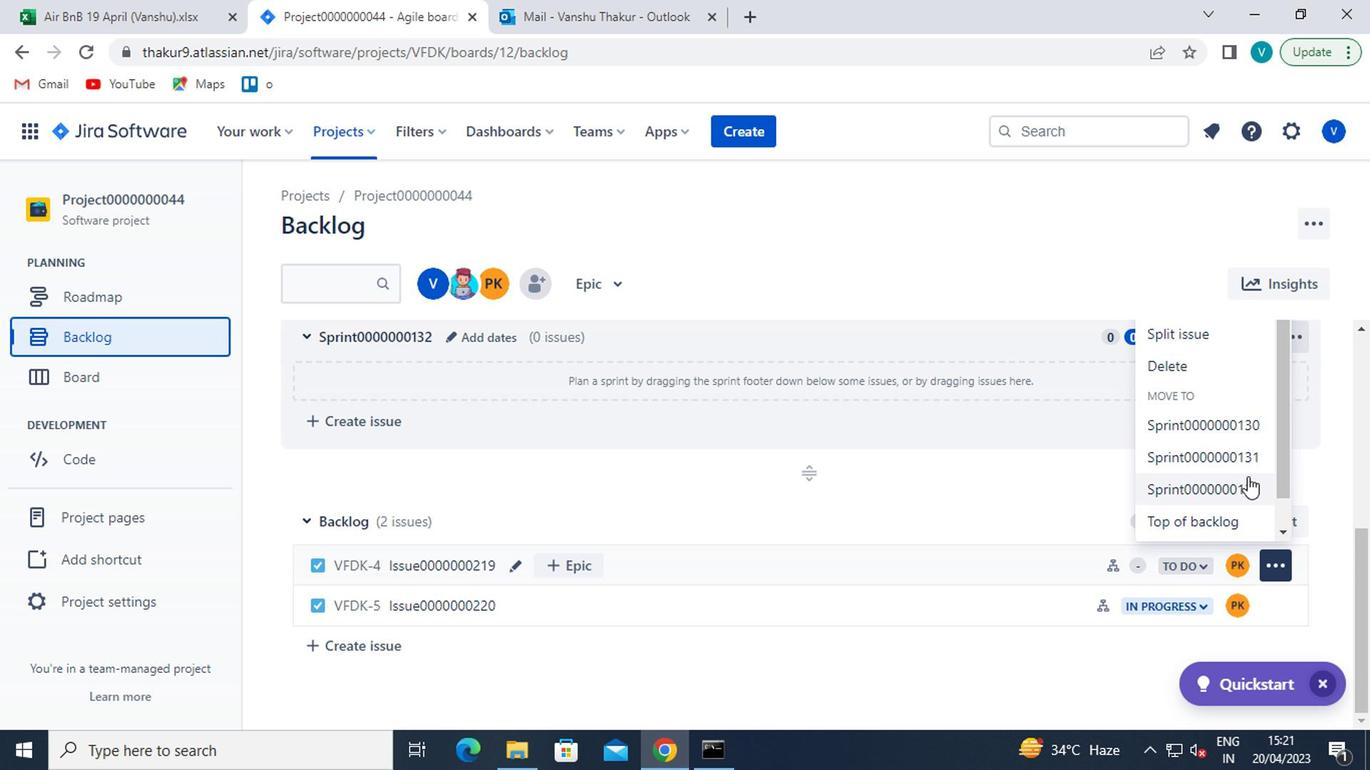 
Action: Mouse pressed left at (1239, 450)
Screenshot: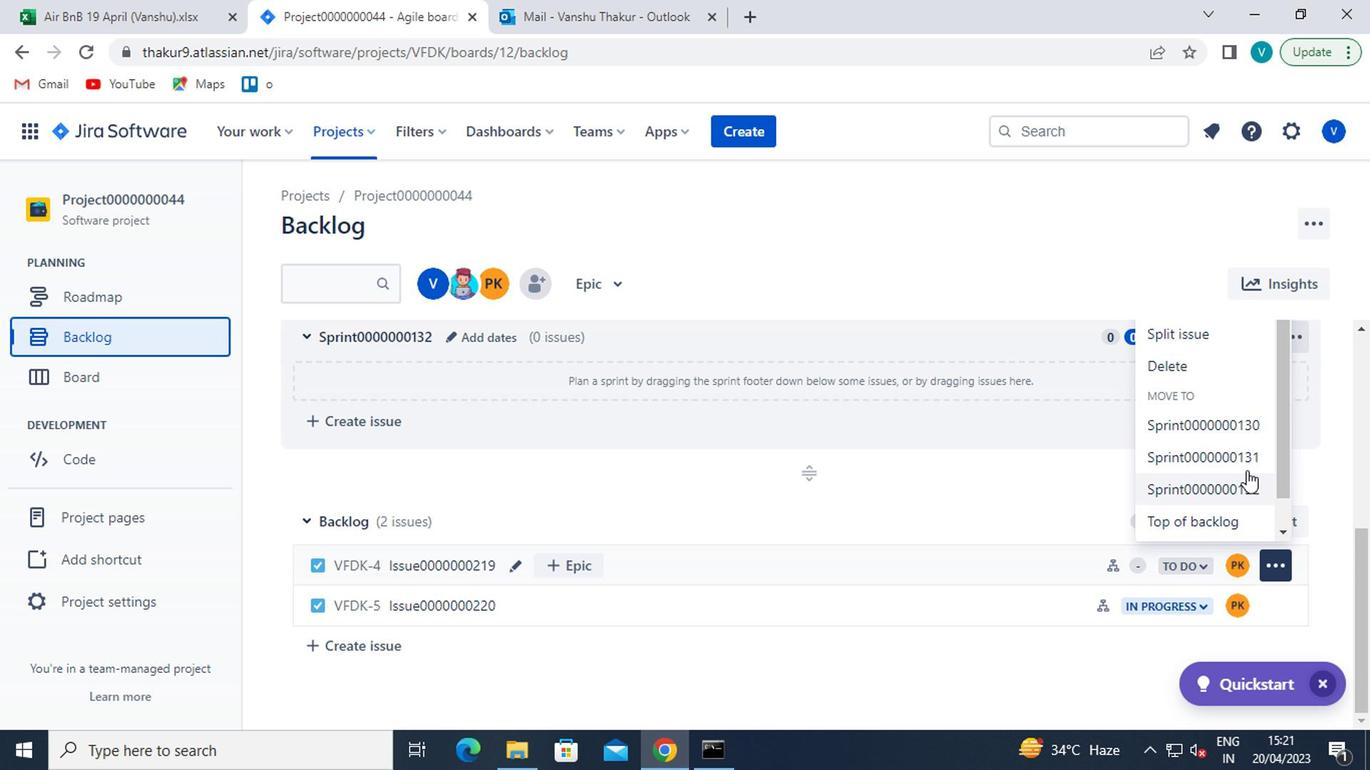 
Action: Mouse moved to (1181, 434)
Screenshot: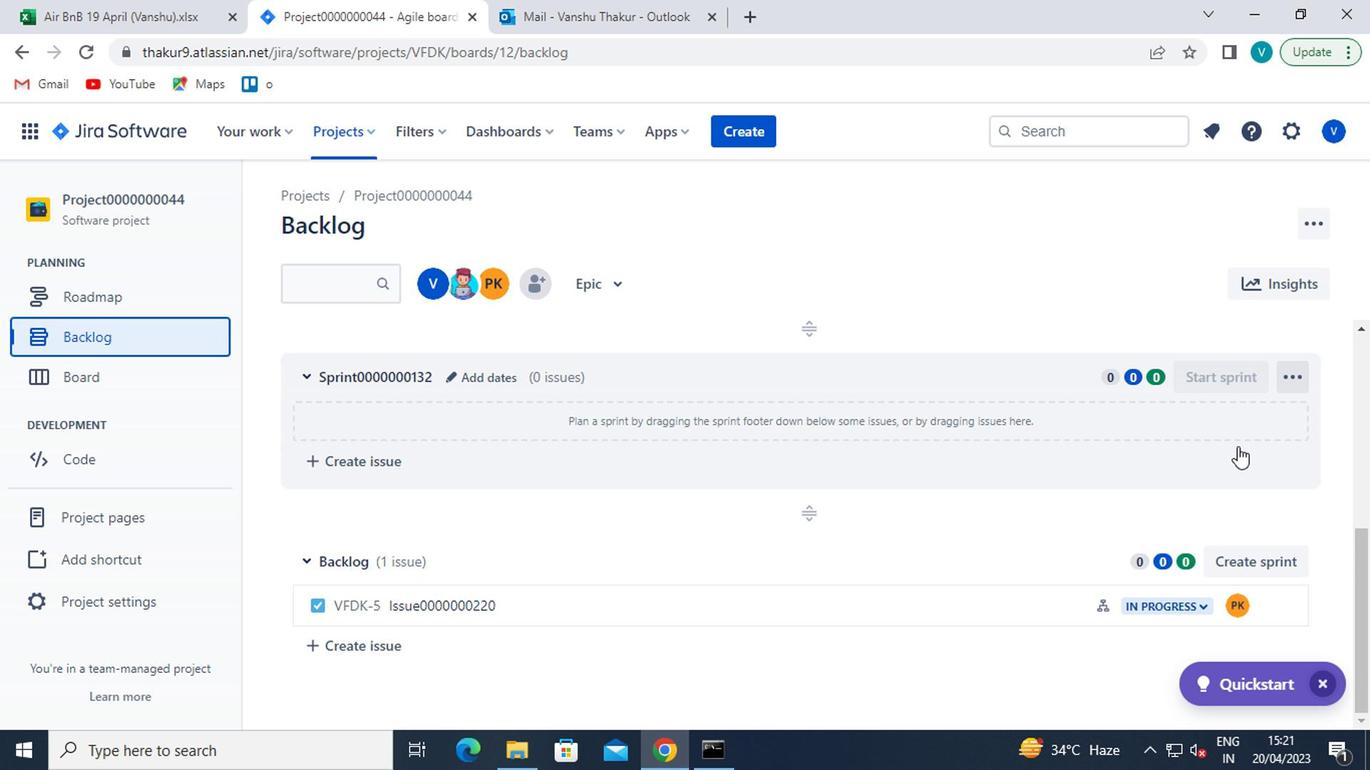 
